 Task: Search one way flight ticket for 1 adult, 6 children, 1 infant in seat and 1 infant on lap in business from Idaho Falls: Idaho Falls Regional Airport (fanning Field) to New Bern: Coastal Carolina Regional Airport (was Craven County Regional) on 5-4-2023. Choice of flights is Southwest. Number of bags: 2 carry on bags. Price is upto 65000. Outbound departure time preference is 21:30.
Action: Mouse moved to (320, 285)
Screenshot: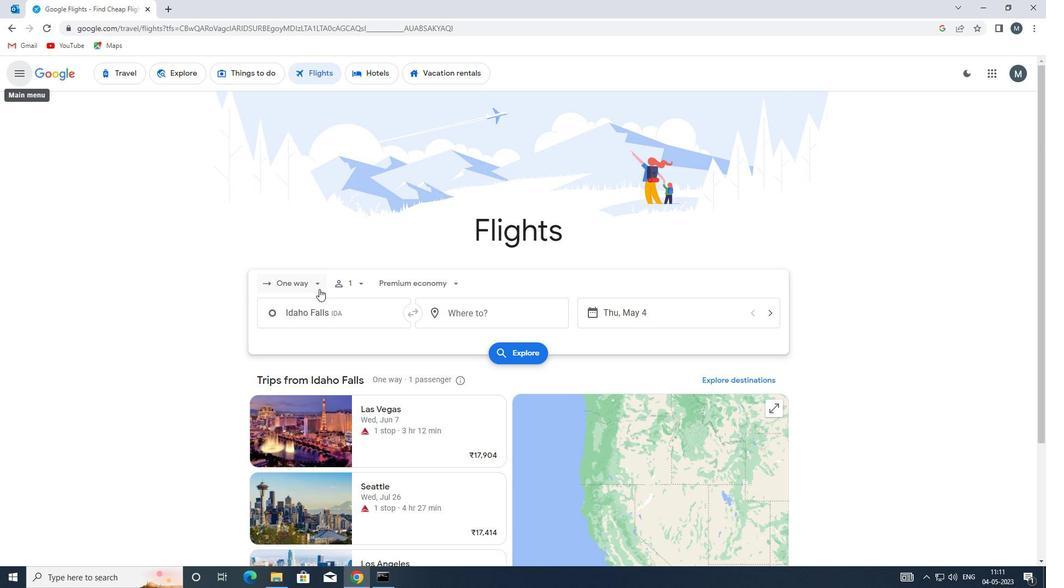 
Action: Mouse pressed left at (320, 285)
Screenshot: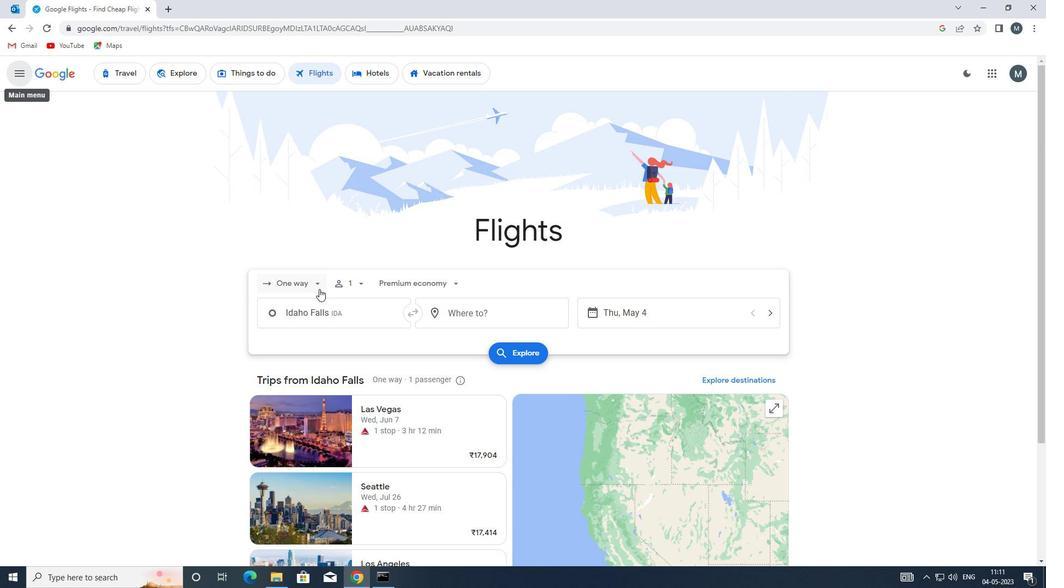 
Action: Mouse moved to (322, 333)
Screenshot: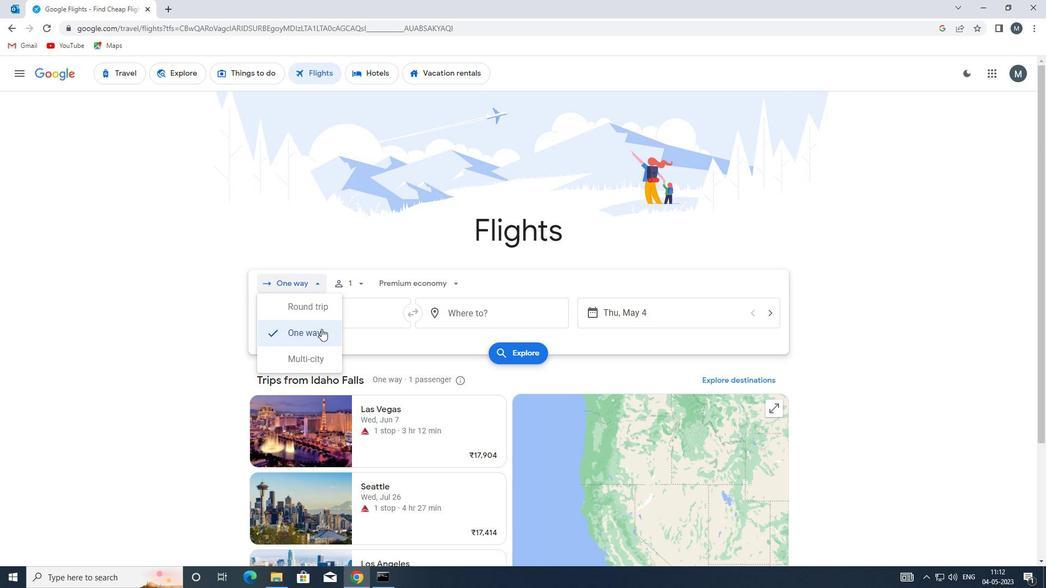 
Action: Mouse pressed left at (322, 333)
Screenshot: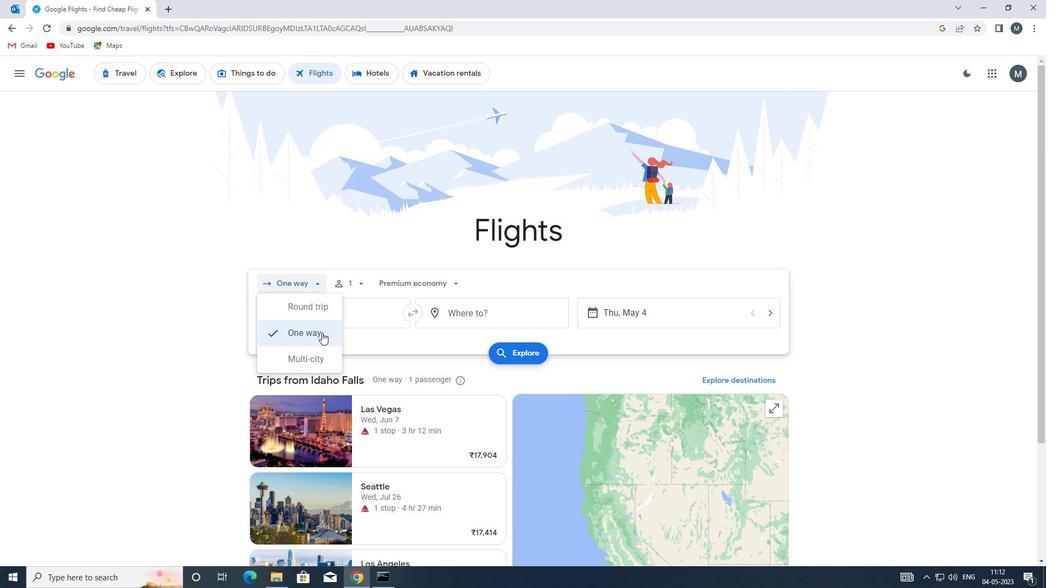 
Action: Mouse moved to (364, 283)
Screenshot: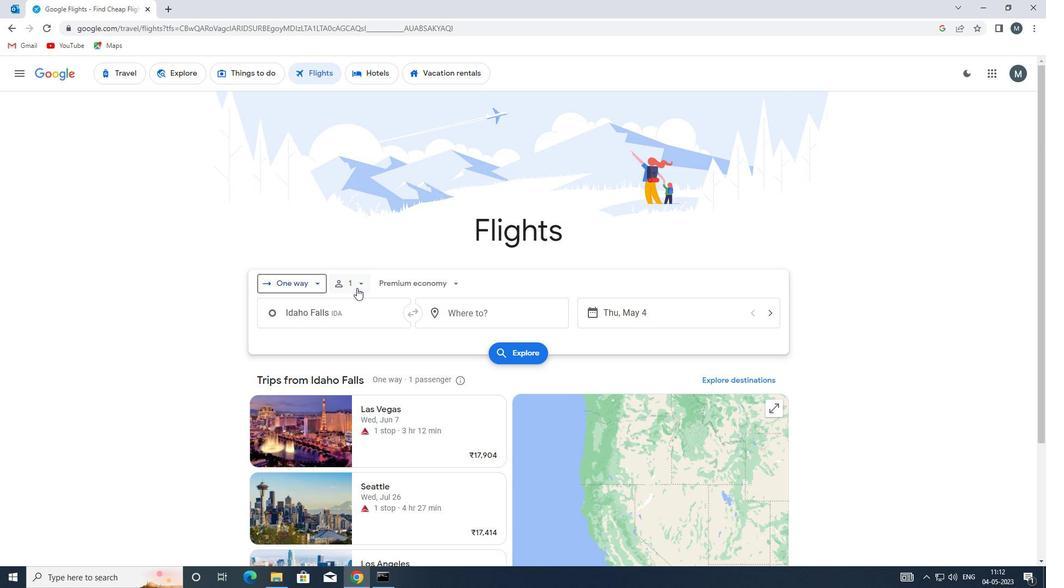 
Action: Mouse pressed left at (364, 283)
Screenshot: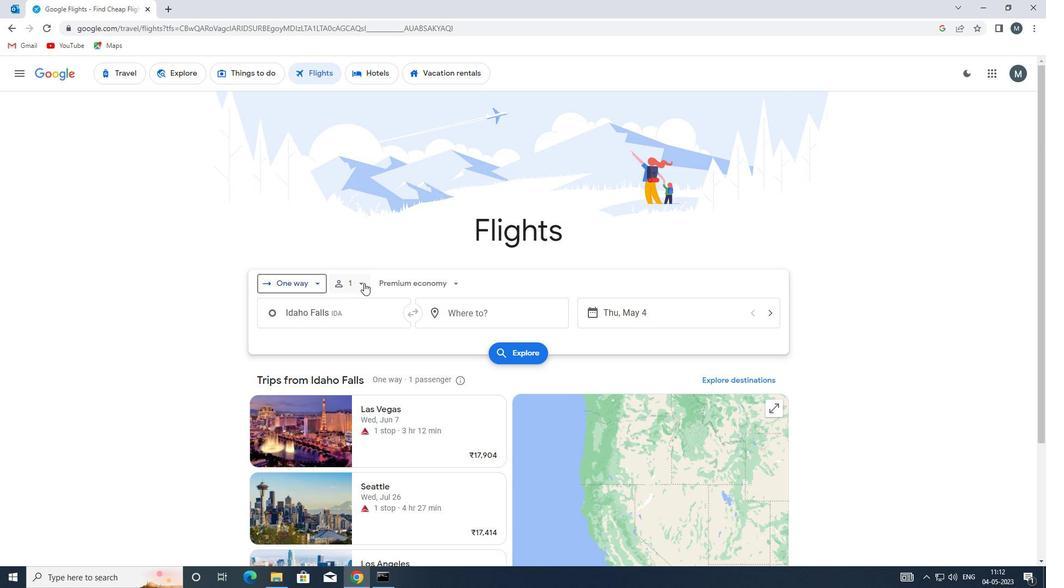 
Action: Mouse moved to (439, 334)
Screenshot: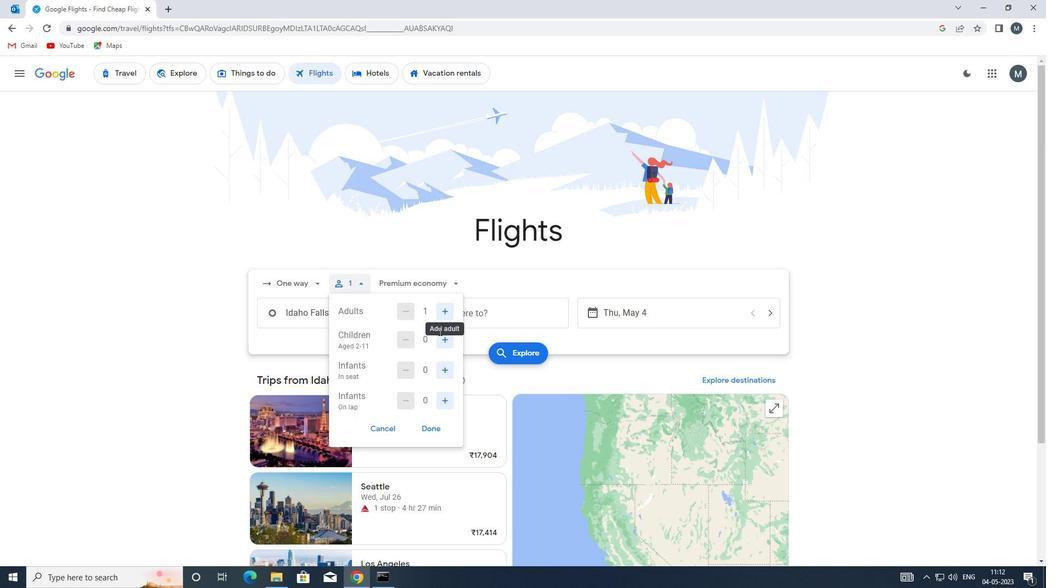 
Action: Mouse pressed left at (439, 334)
Screenshot: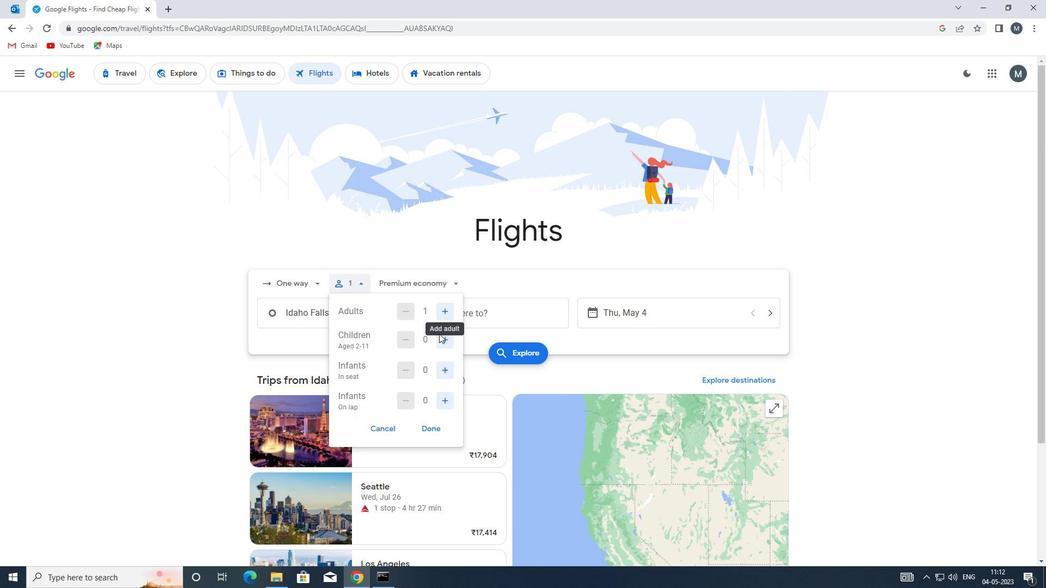 
Action: Mouse moved to (360, 281)
Screenshot: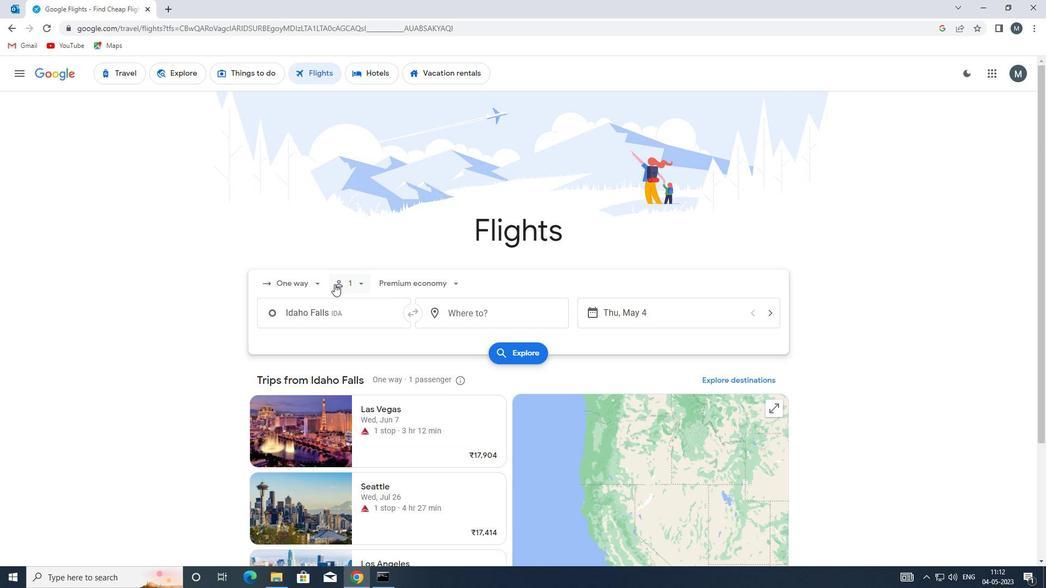 
Action: Mouse pressed left at (360, 281)
Screenshot: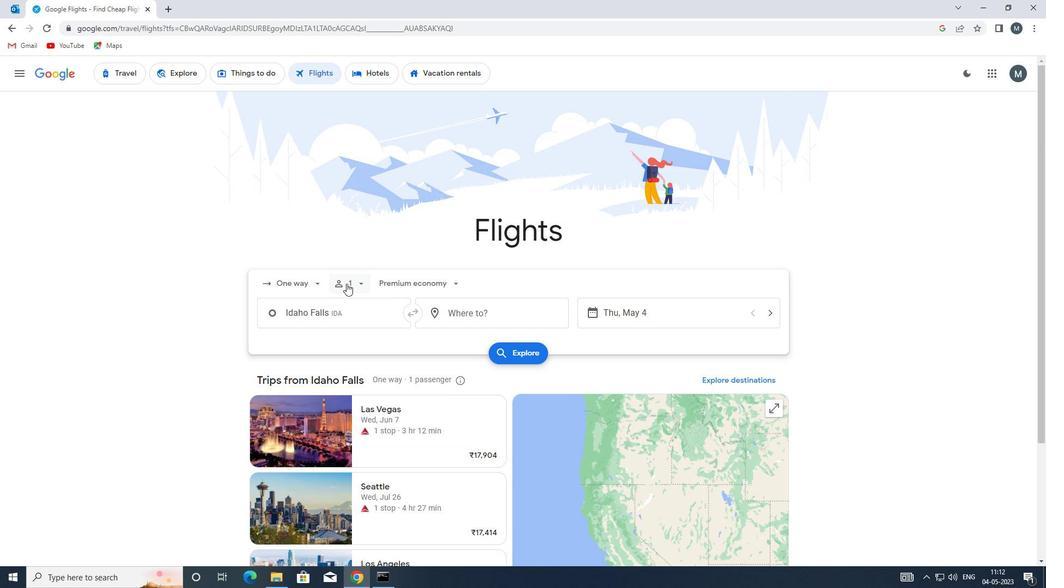 
Action: Mouse moved to (441, 342)
Screenshot: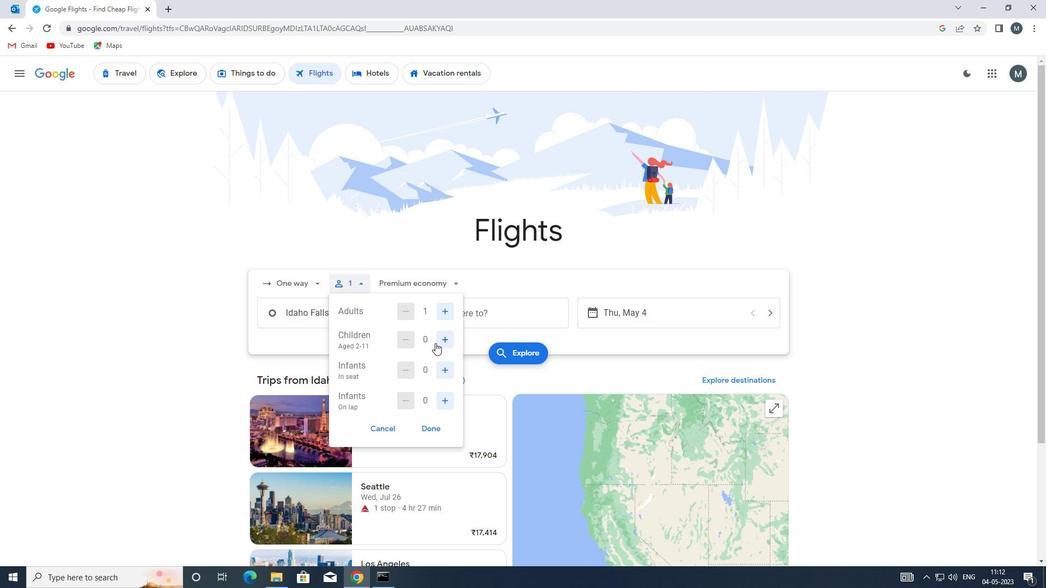 
Action: Mouse pressed left at (441, 342)
Screenshot: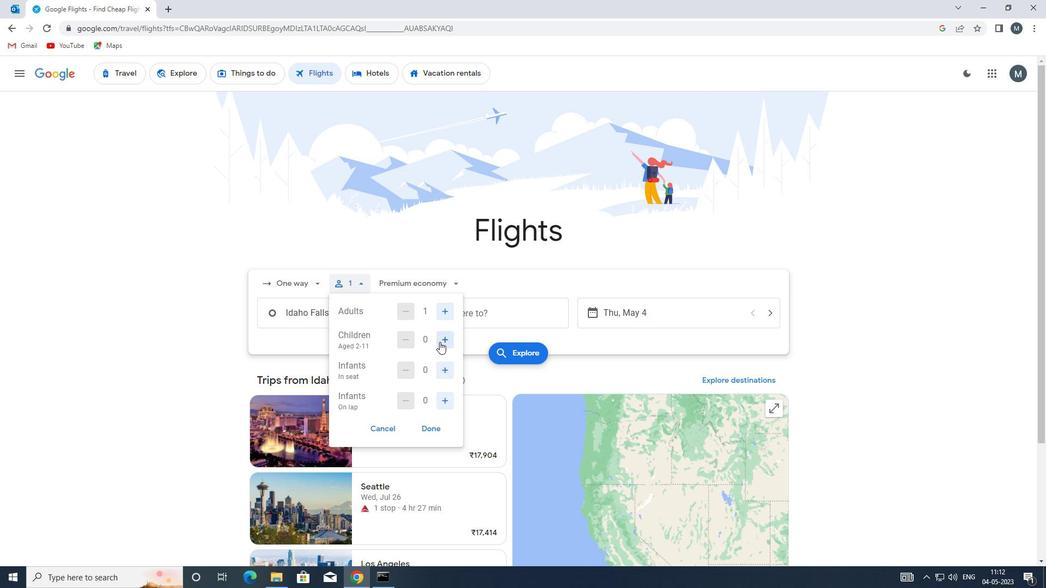 
Action: Mouse pressed left at (441, 342)
Screenshot: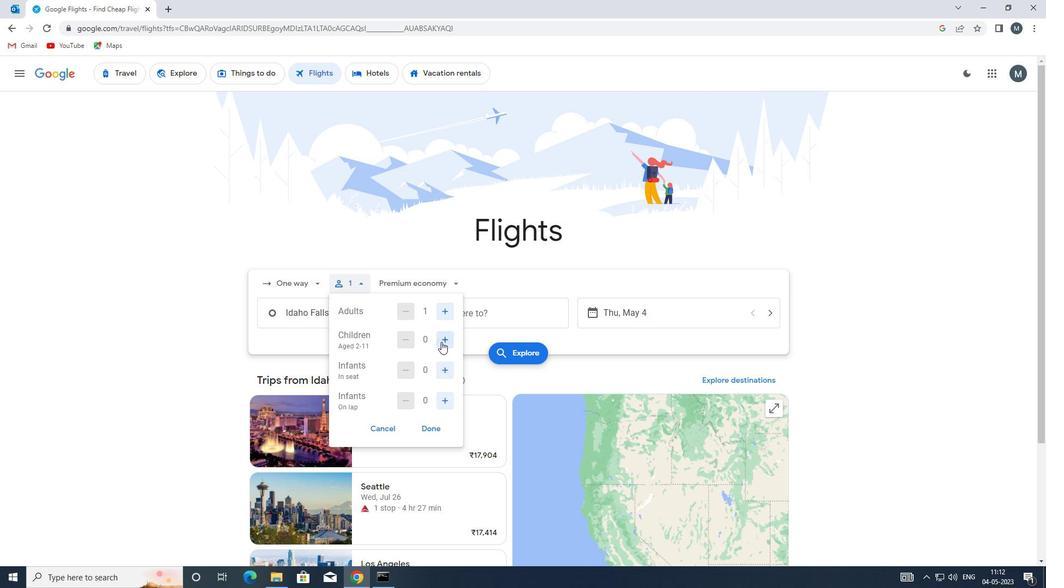 
Action: Mouse moved to (441, 341)
Screenshot: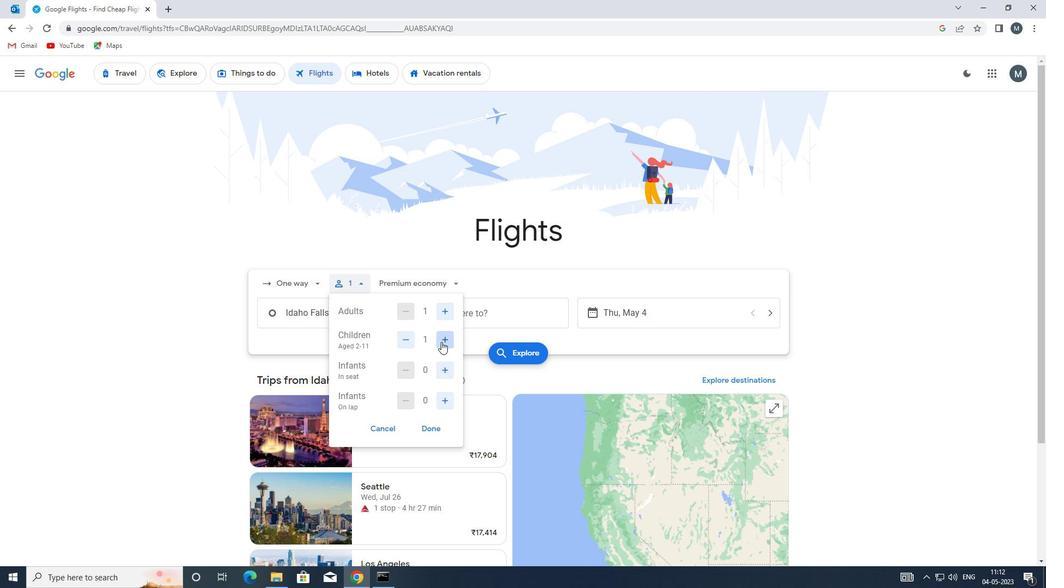 
Action: Mouse pressed left at (441, 341)
Screenshot: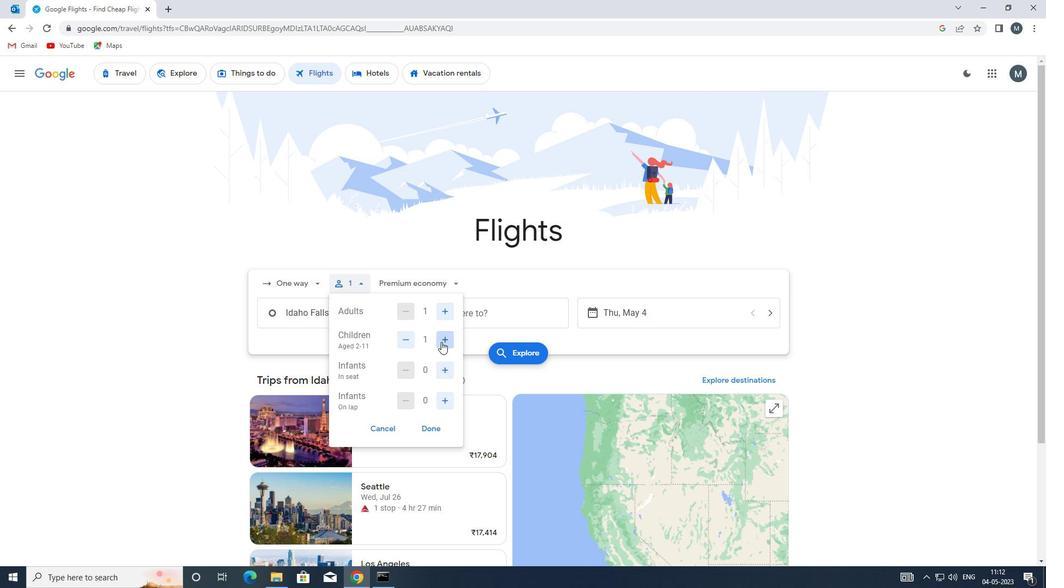 
Action: Mouse pressed left at (441, 341)
Screenshot: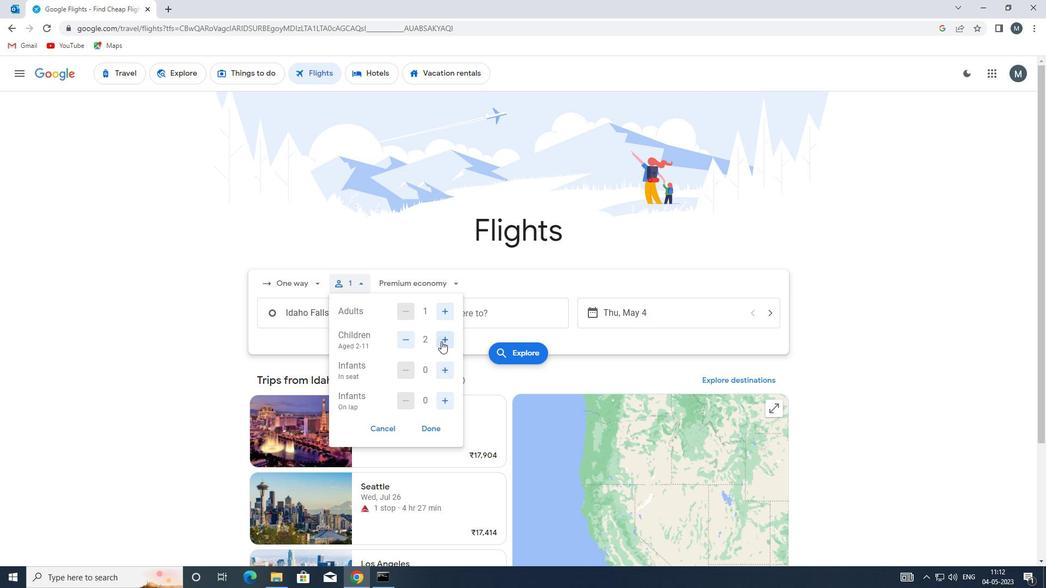 
Action: Mouse pressed left at (441, 341)
Screenshot: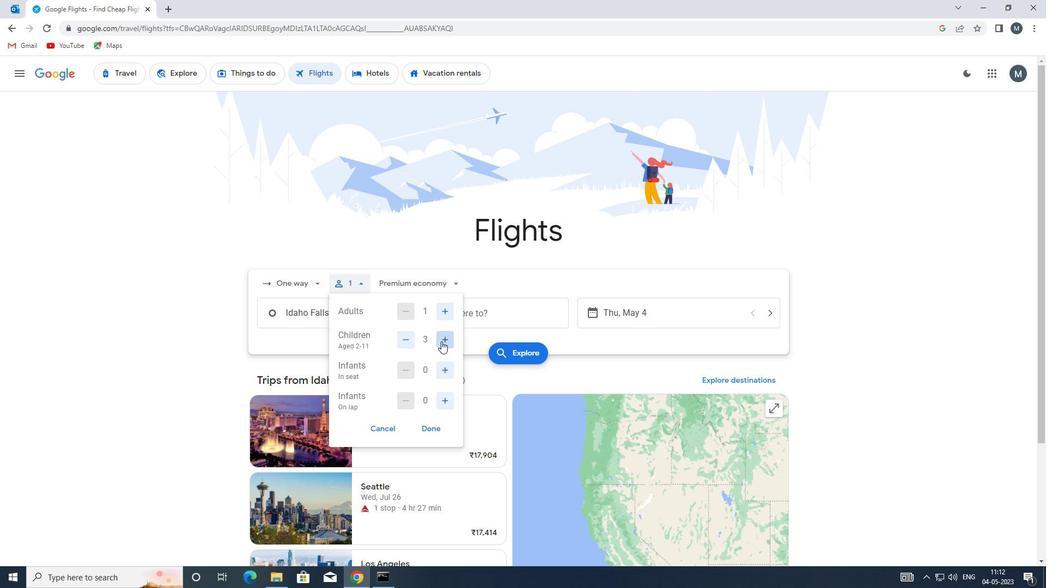 
Action: Mouse pressed left at (441, 341)
Screenshot: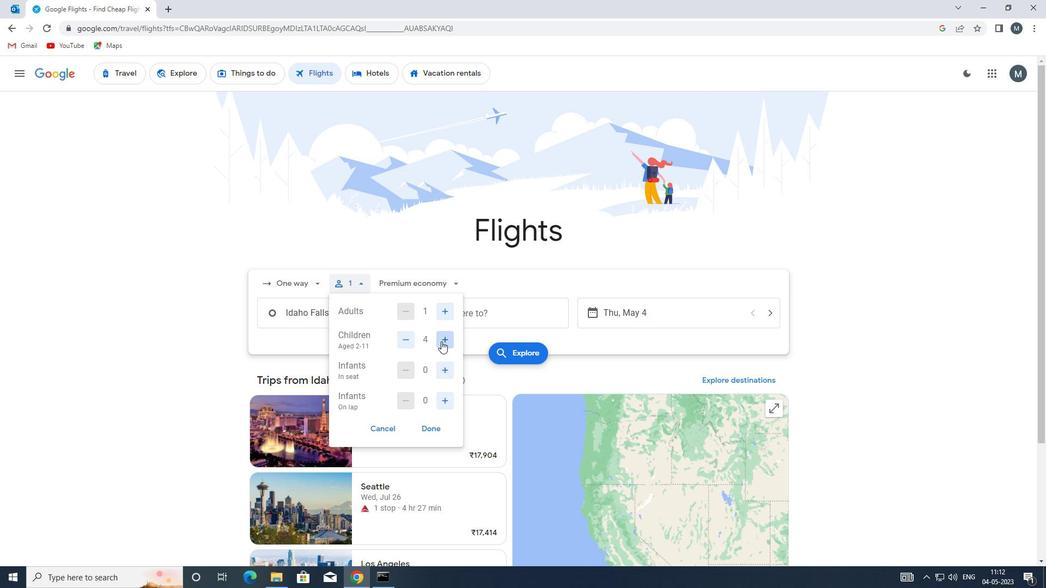 
Action: Mouse moved to (449, 370)
Screenshot: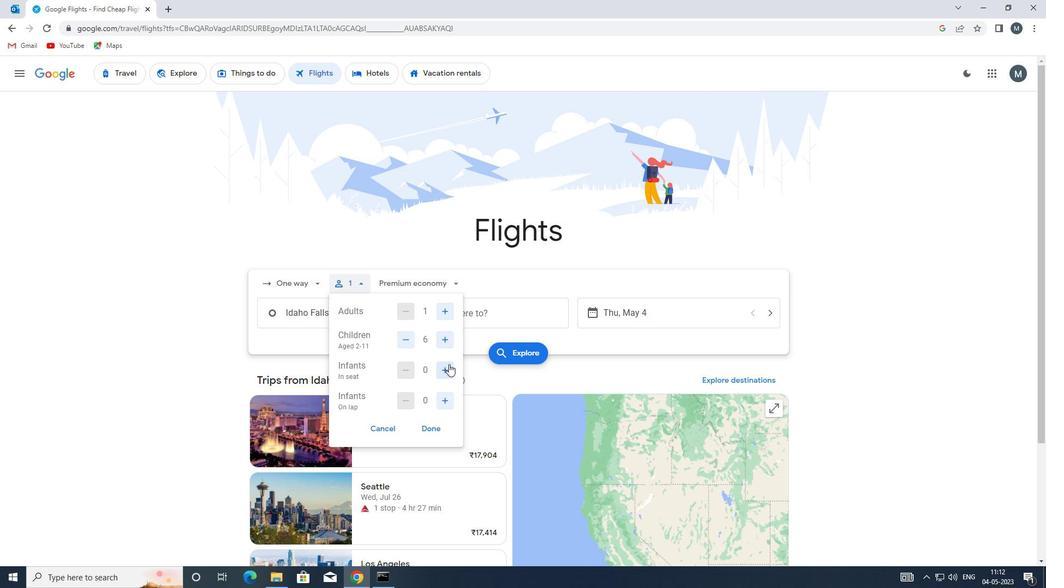 
Action: Mouse pressed left at (449, 370)
Screenshot: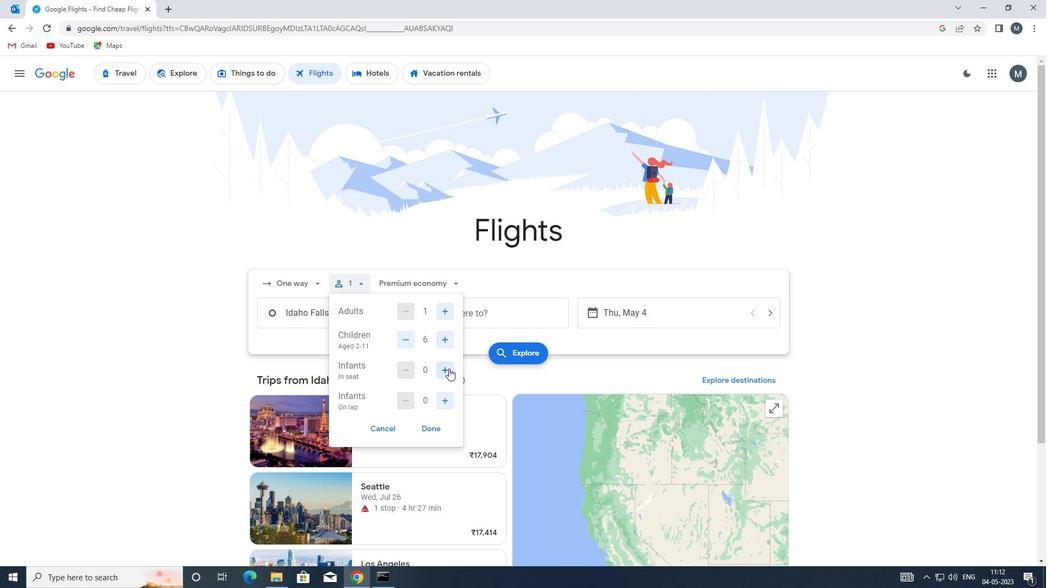 
Action: Mouse moved to (441, 402)
Screenshot: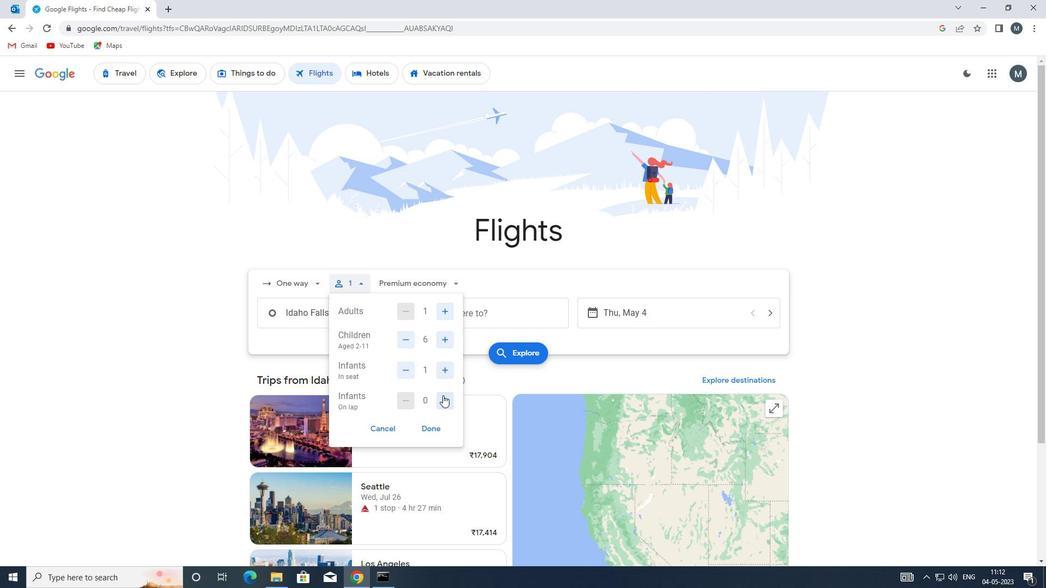 
Action: Mouse pressed left at (441, 402)
Screenshot: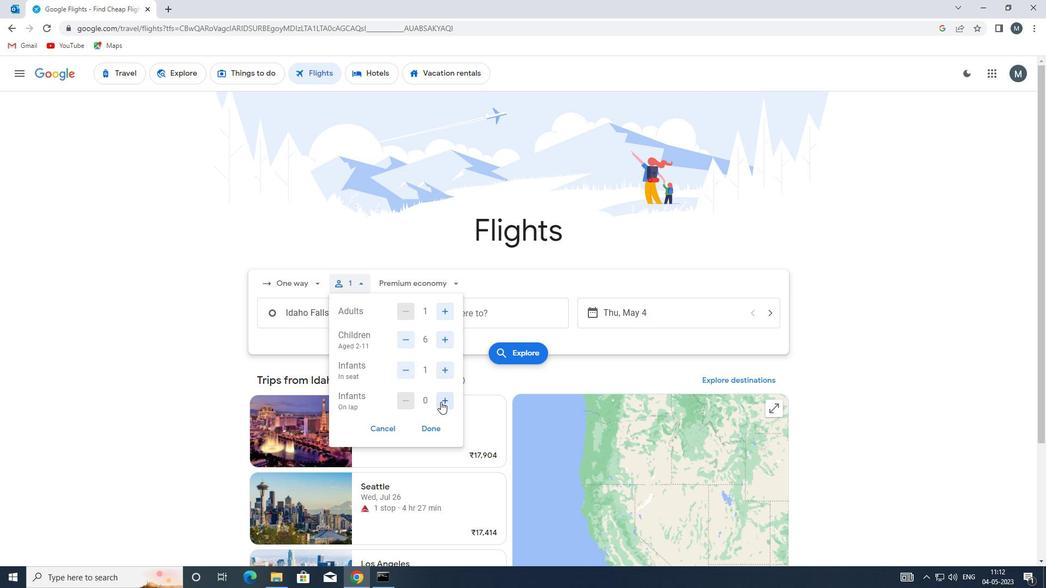 
Action: Mouse moved to (433, 430)
Screenshot: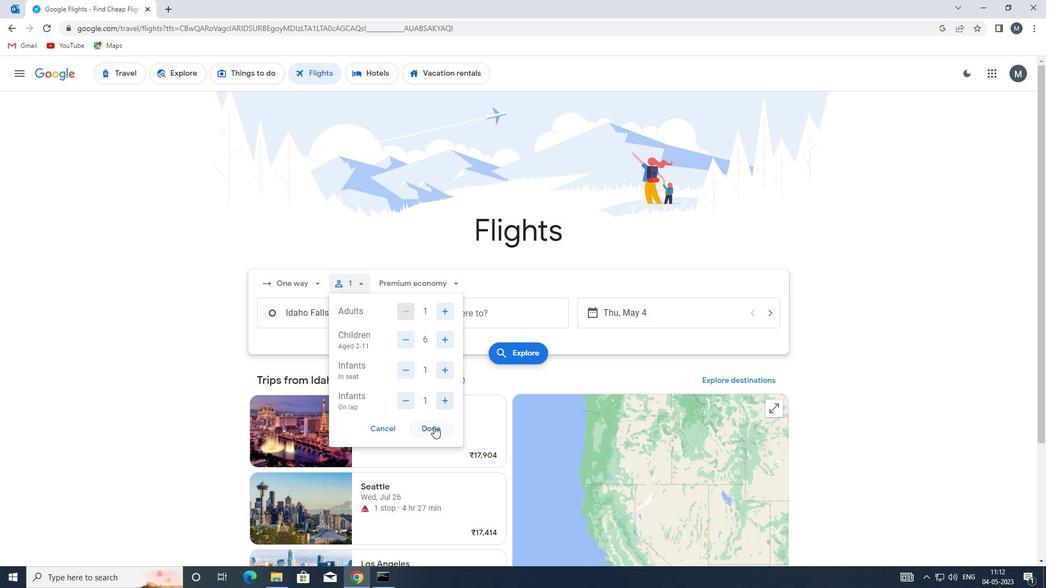 
Action: Mouse pressed left at (433, 430)
Screenshot: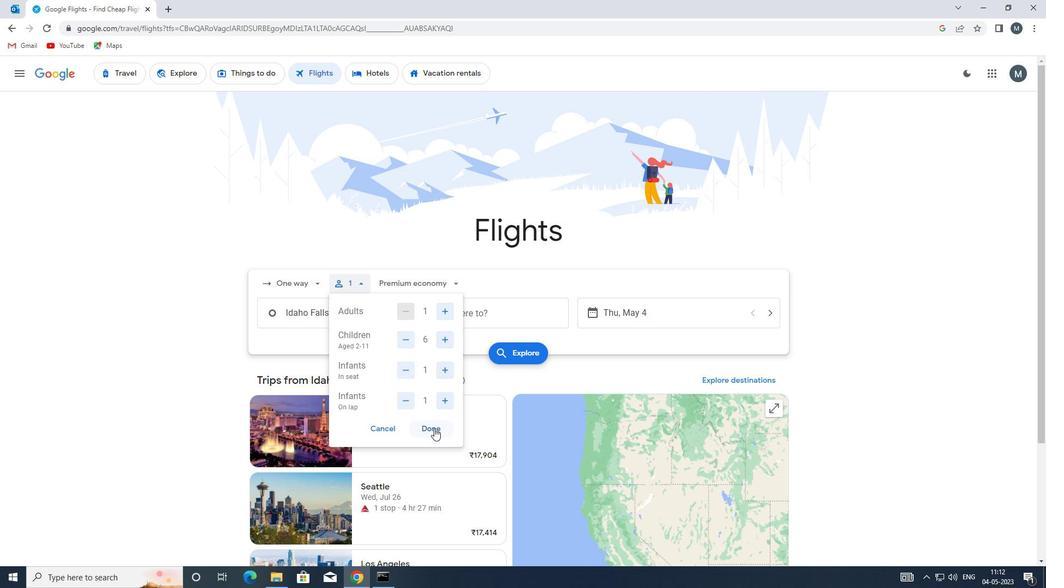 
Action: Mouse moved to (422, 286)
Screenshot: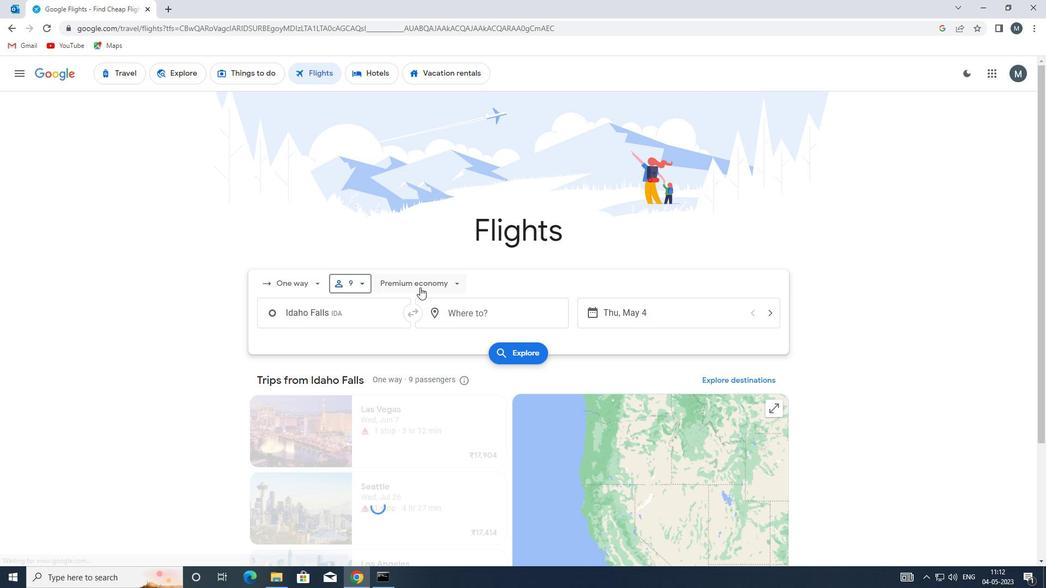 
Action: Mouse pressed left at (422, 286)
Screenshot: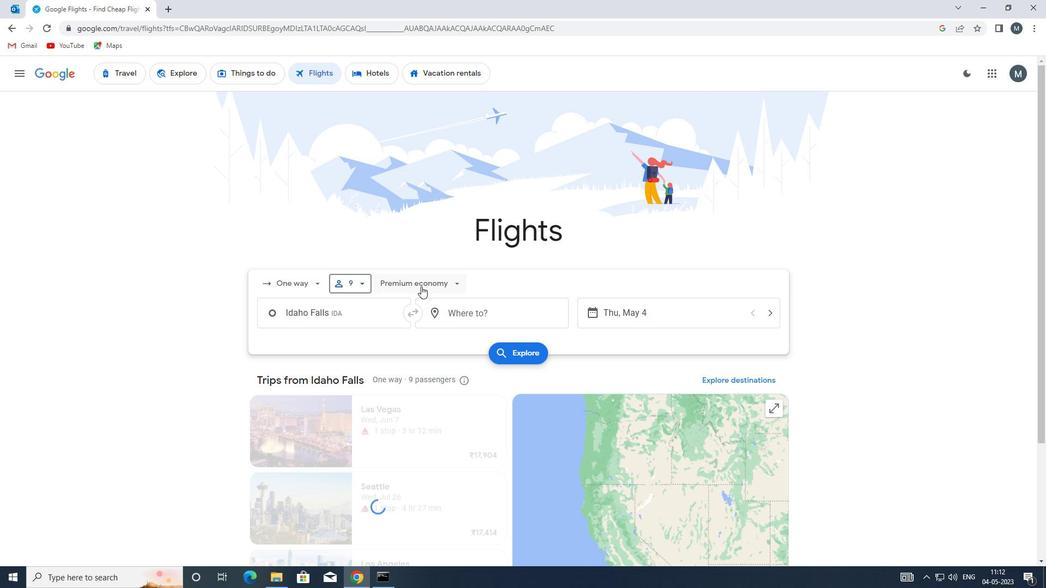 
Action: Mouse moved to (424, 359)
Screenshot: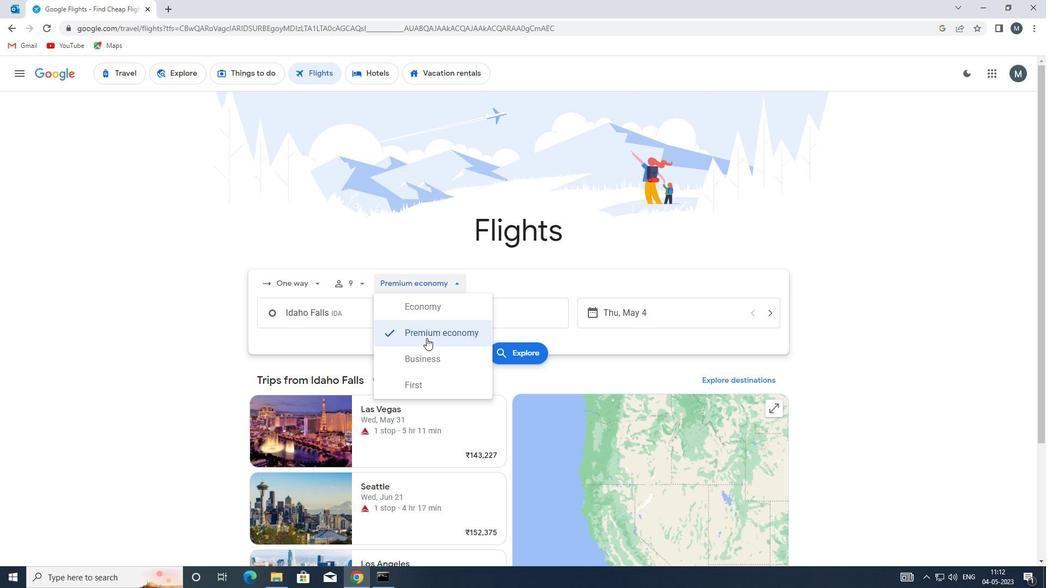 
Action: Mouse pressed left at (424, 359)
Screenshot: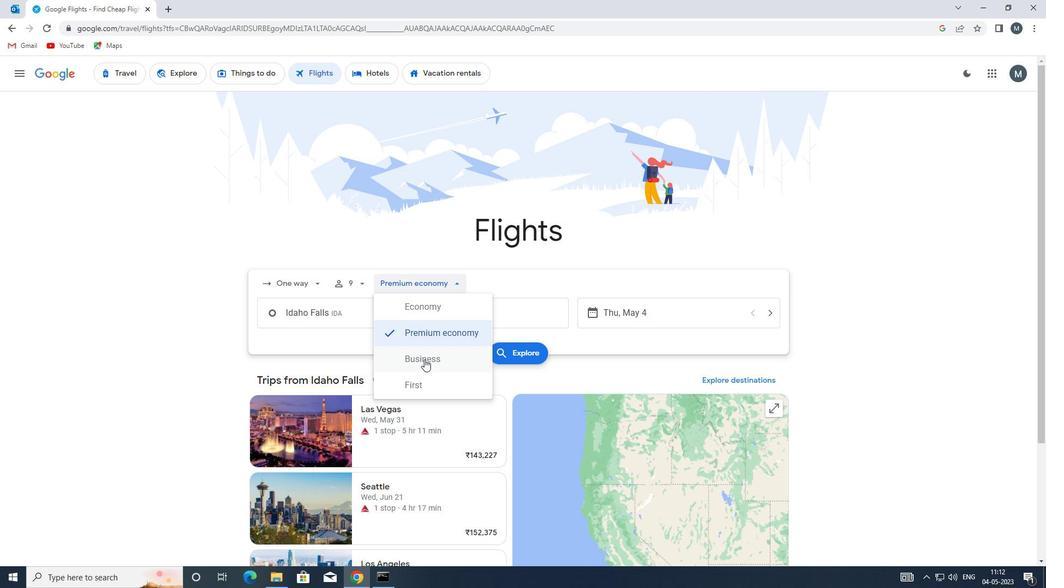
Action: Mouse moved to (375, 308)
Screenshot: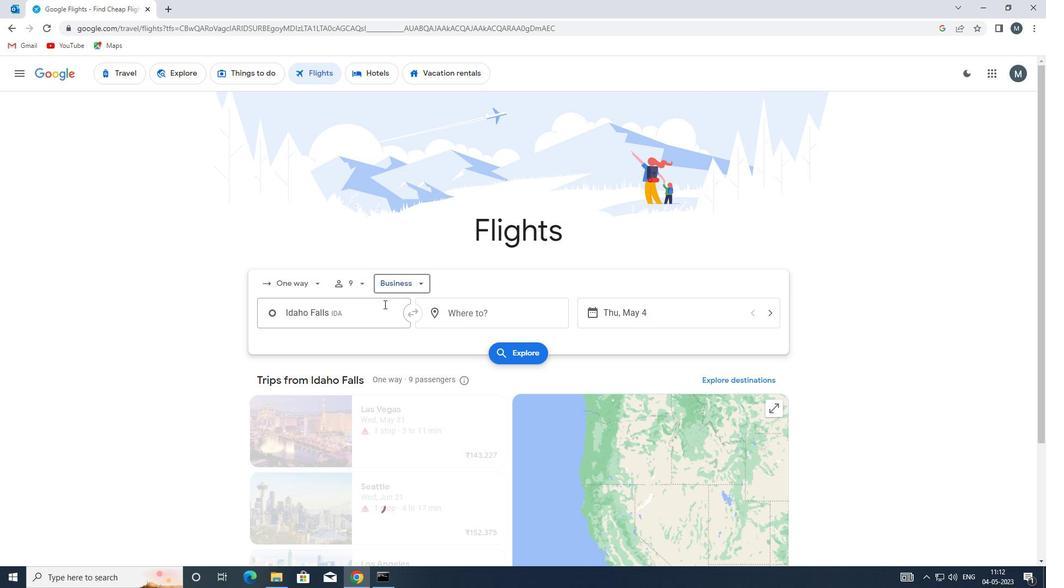 
Action: Mouse pressed left at (375, 308)
Screenshot: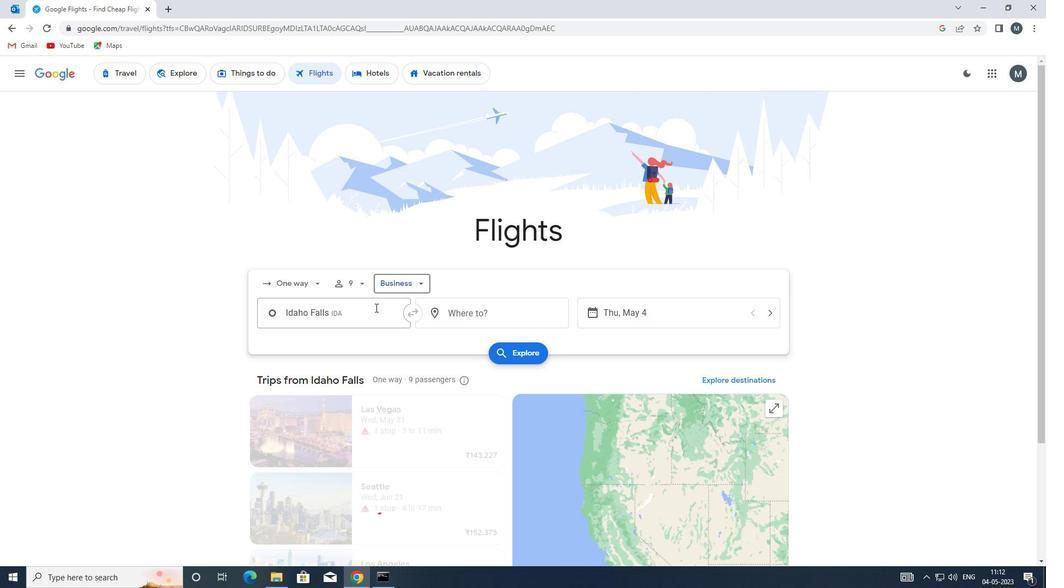 
Action: Mouse moved to (378, 376)
Screenshot: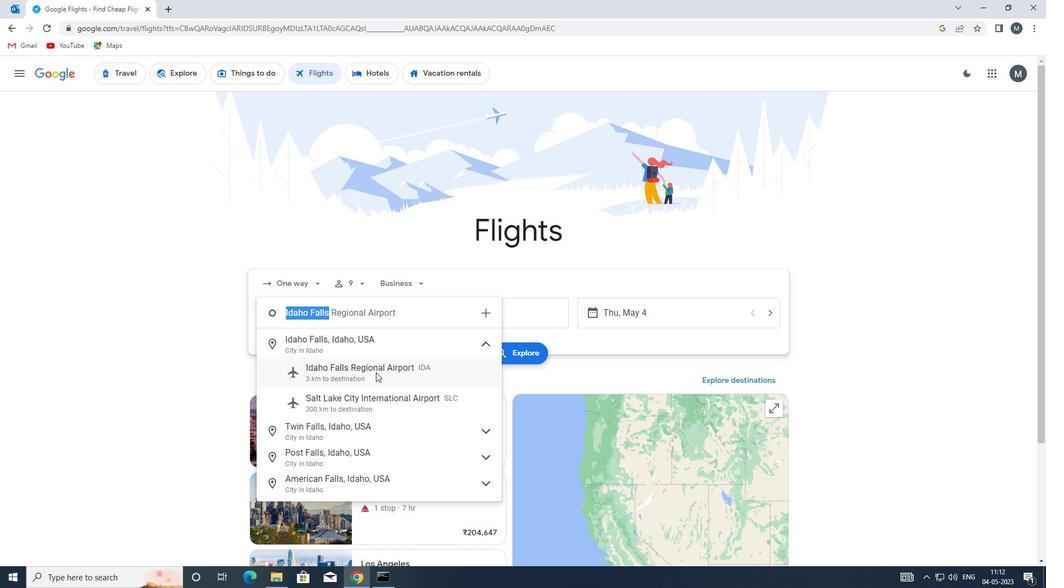 
Action: Mouse pressed left at (378, 376)
Screenshot: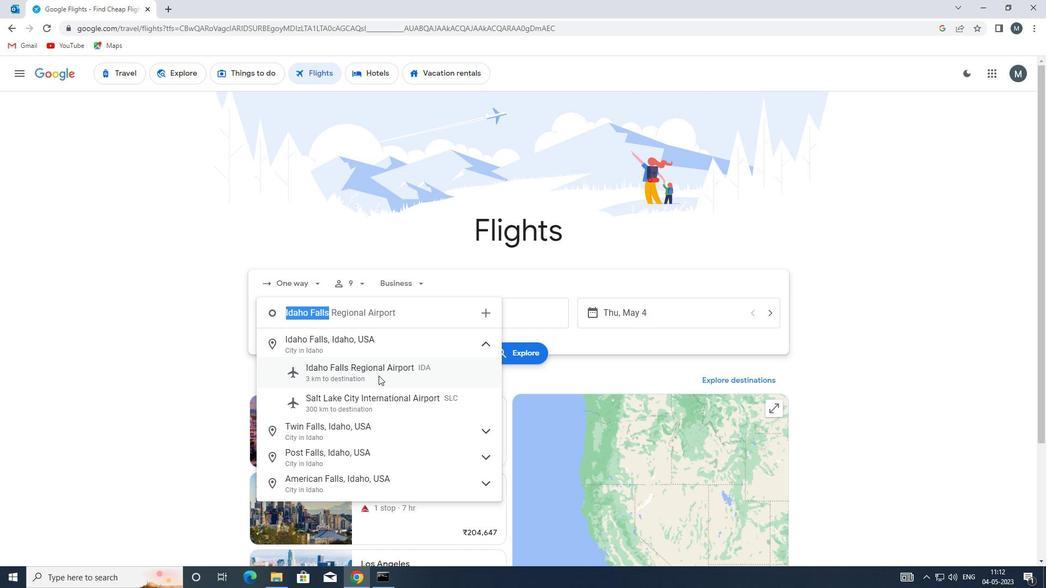 
Action: Mouse moved to (480, 318)
Screenshot: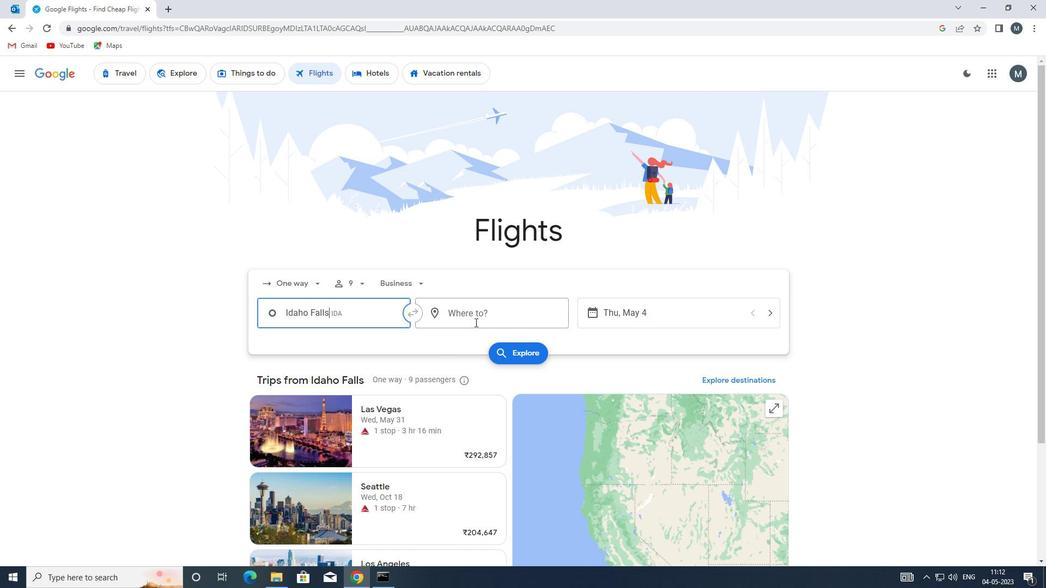 
Action: Mouse pressed left at (480, 318)
Screenshot: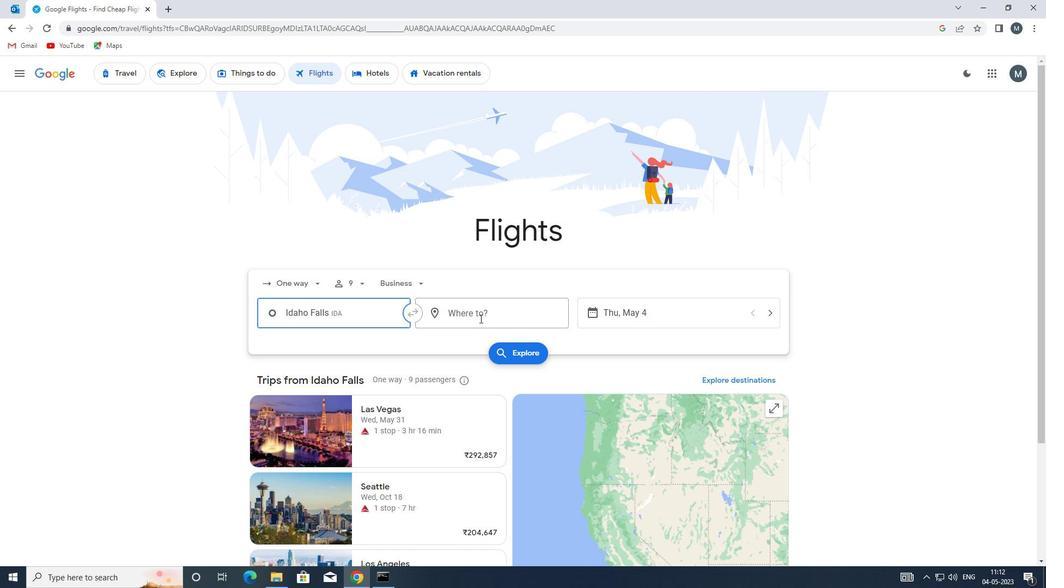 
Action: Mouse moved to (473, 318)
Screenshot: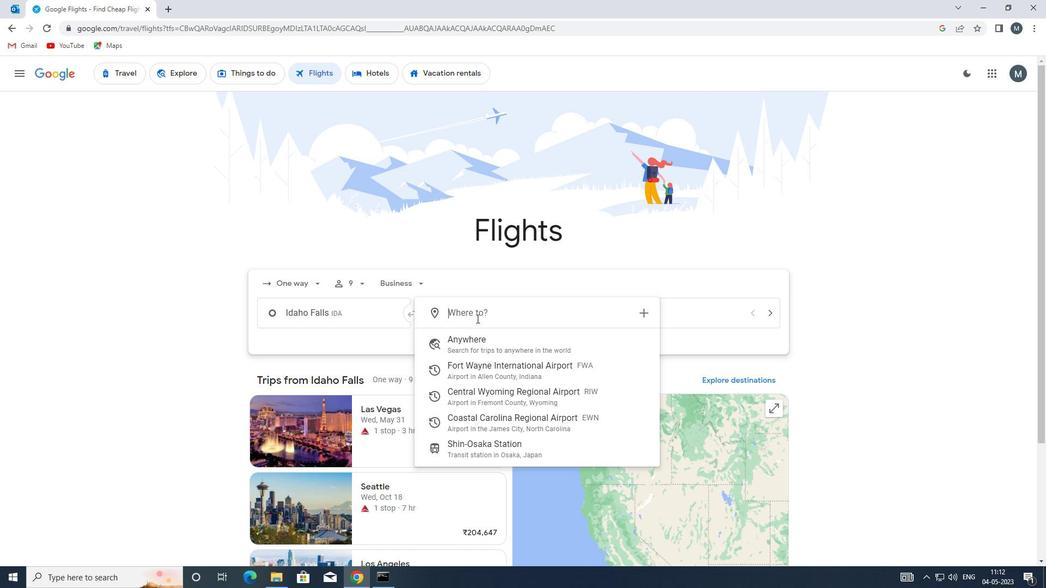 
Action: Key pressed ewn
Screenshot: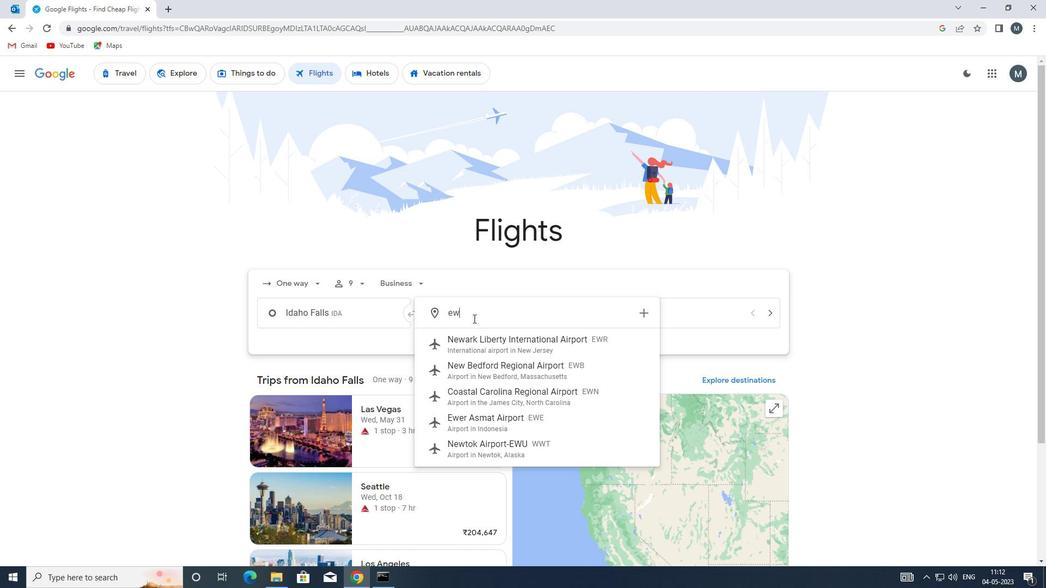 
Action: Mouse moved to (501, 339)
Screenshot: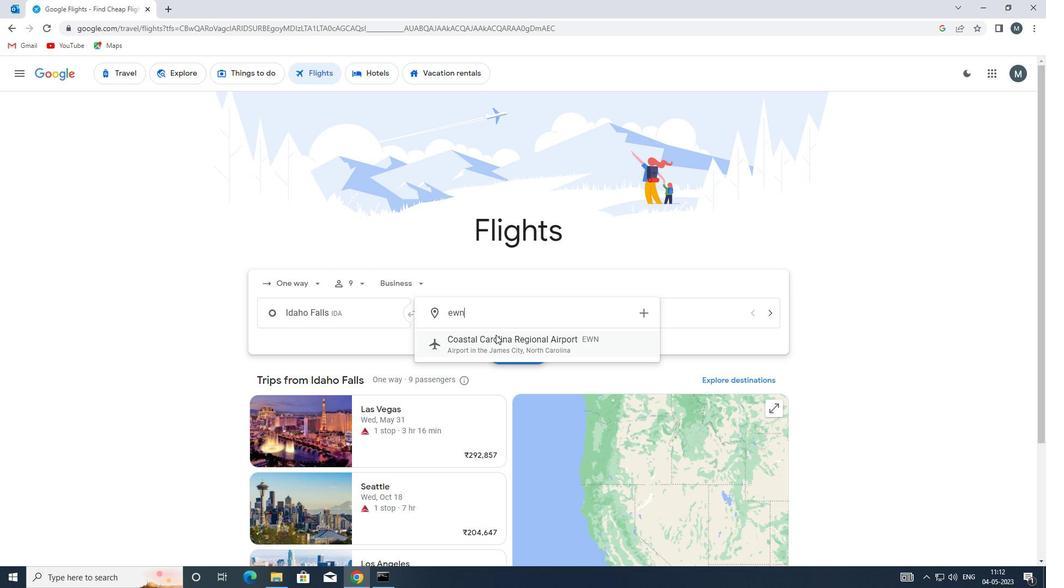 
Action: Mouse pressed left at (501, 339)
Screenshot: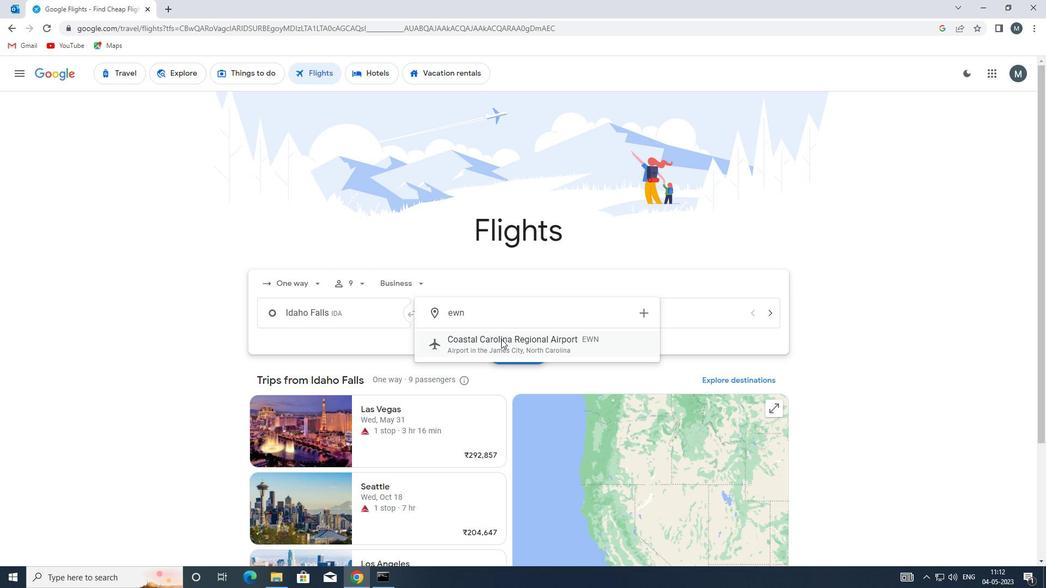 
Action: Mouse moved to (609, 309)
Screenshot: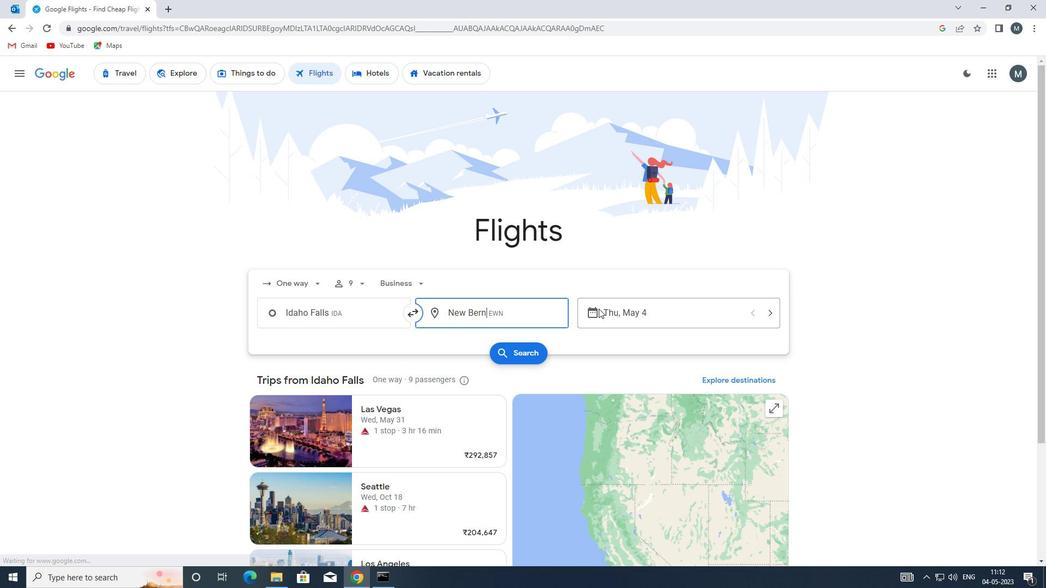 
Action: Mouse pressed left at (609, 309)
Screenshot: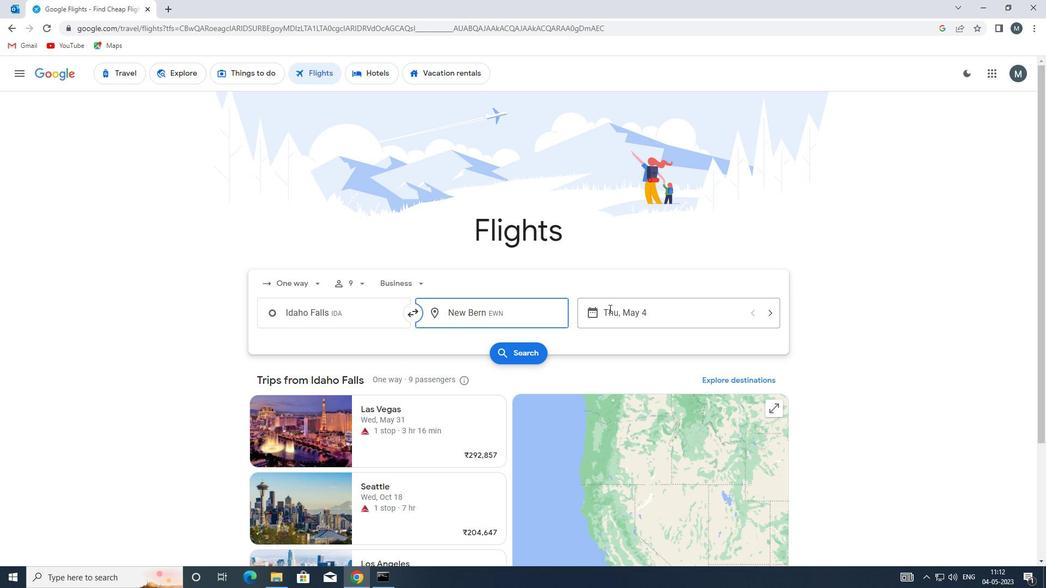 
Action: Mouse moved to (498, 370)
Screenshot: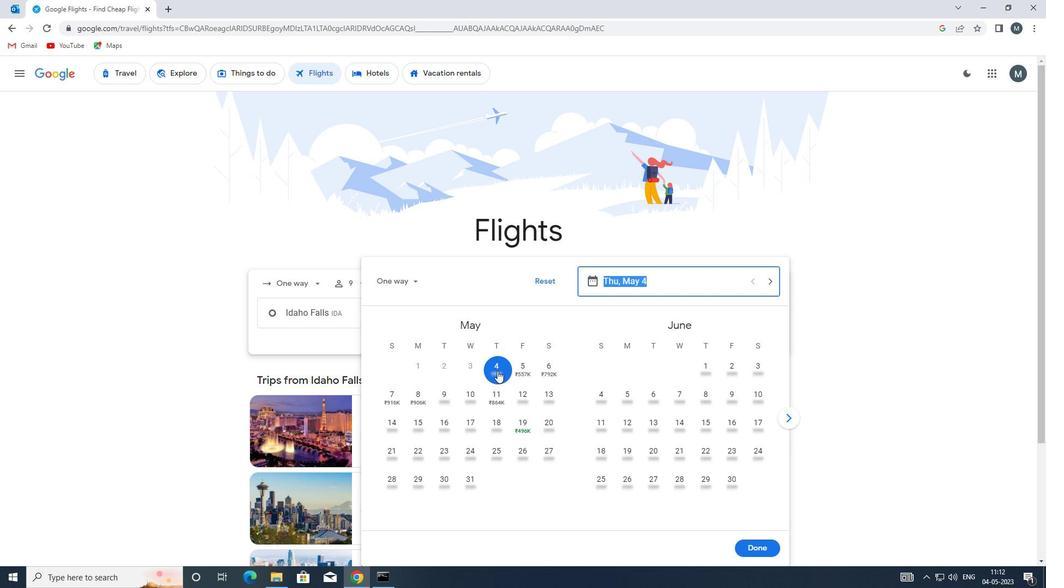 
Action: Mouse pressed left at (498, 370)
Screenshot: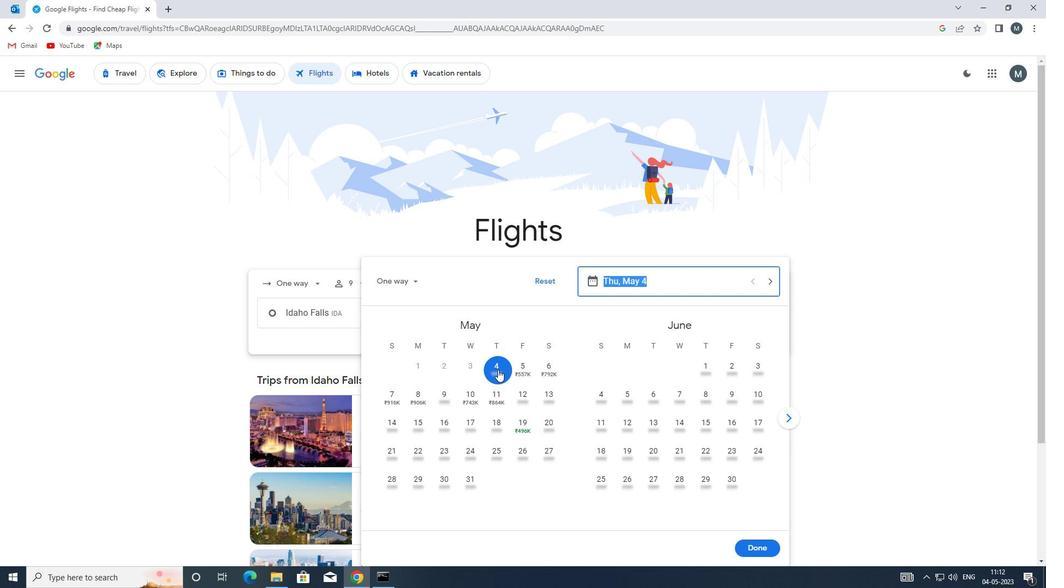 
Action: Mouse moved to (761, 549)
Screenshot: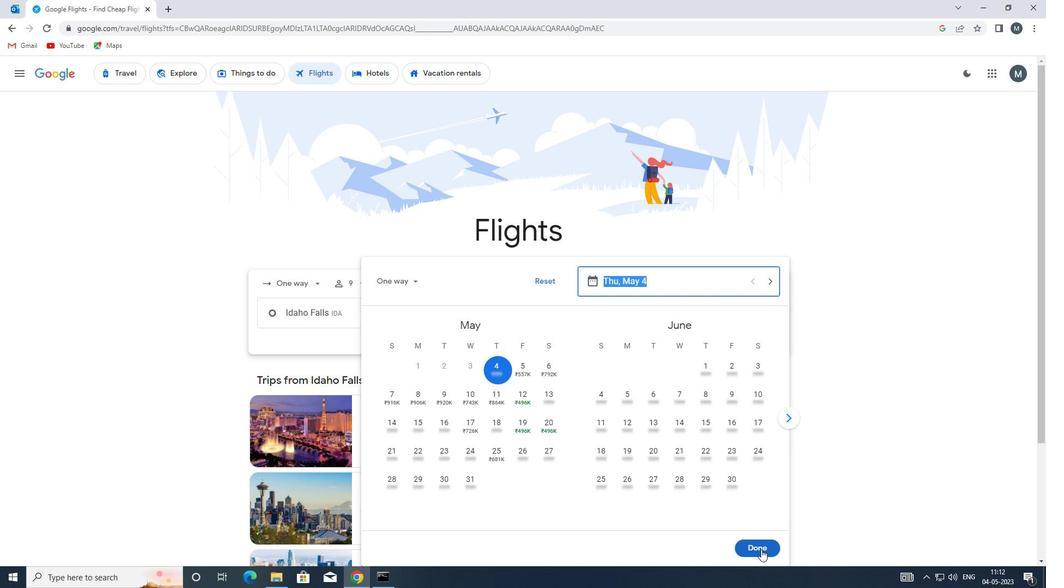 
Action: Mouse pressed left at (761, 549)
Screenshot: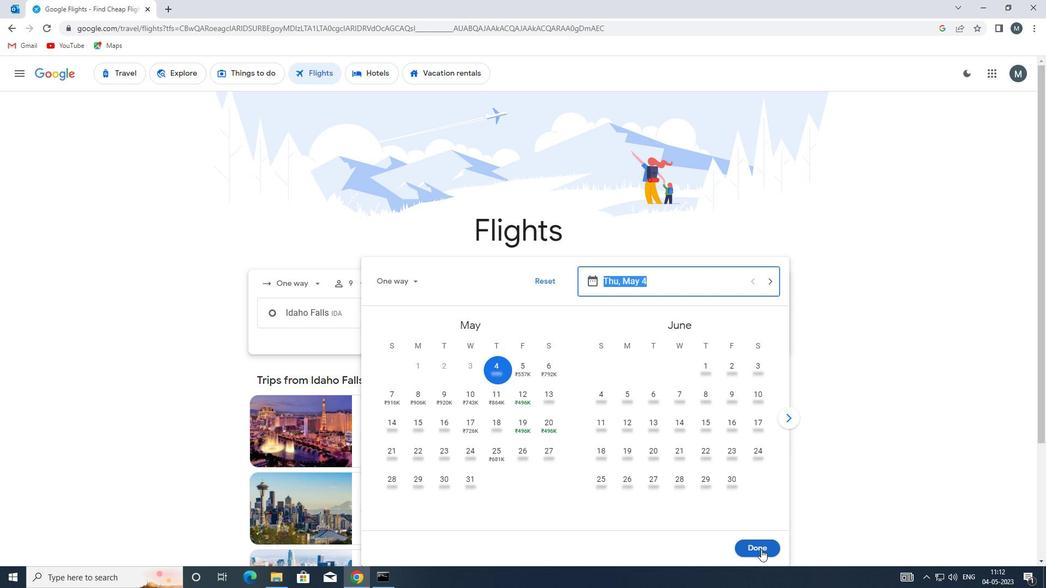 
Action: Mouse moved to (511, 360)
Screenshot: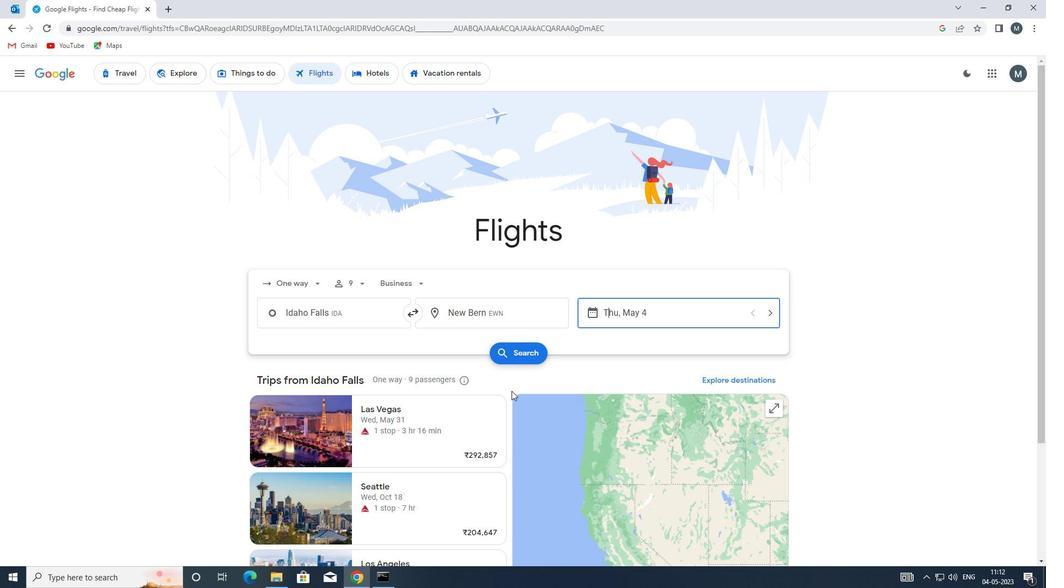 
Action: Mouse pressed left at (511, 360)
Screenshot: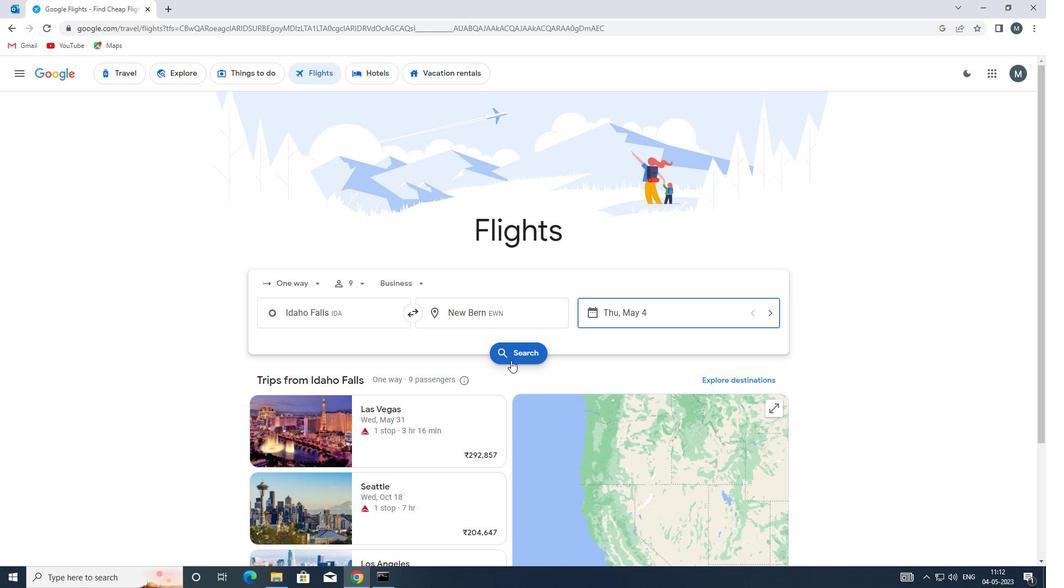 
Action: Mouse moved to (262, 167)
Screenshot: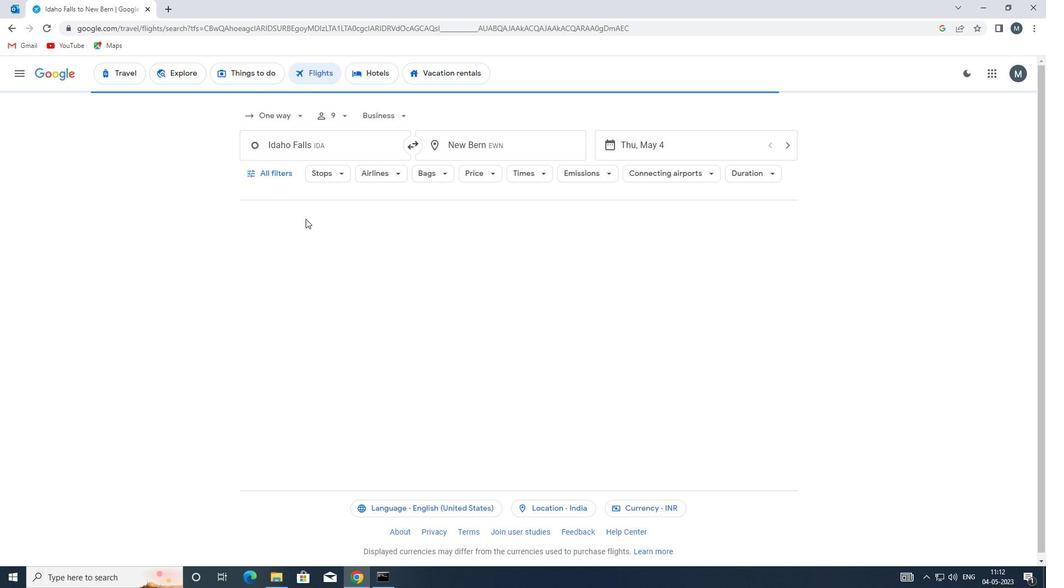 
Action: Mouse pressed left at (262, 167)
Screenshot: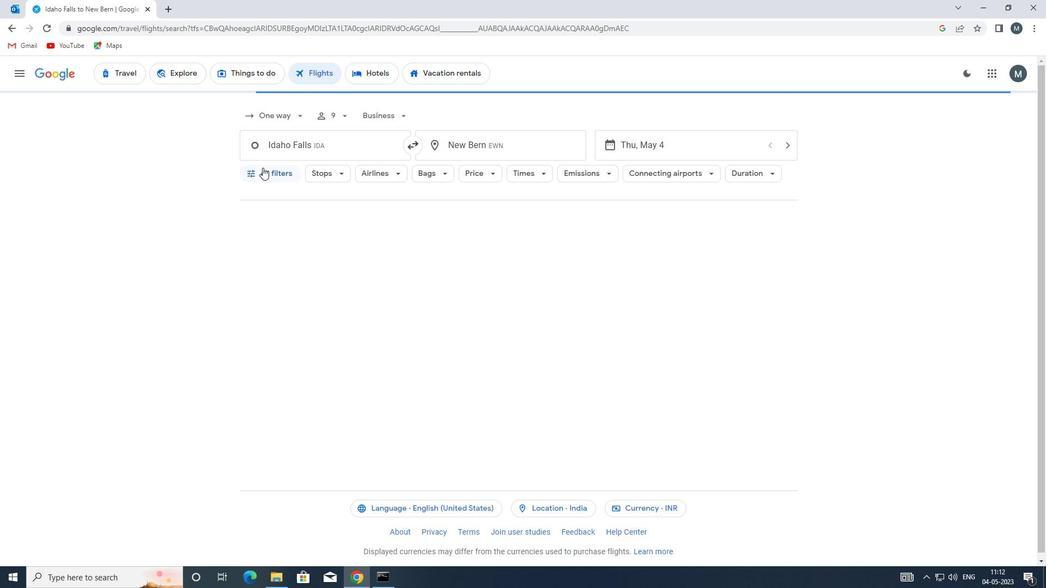 
Action: Mouse moved to (334, 314)
Screenshot: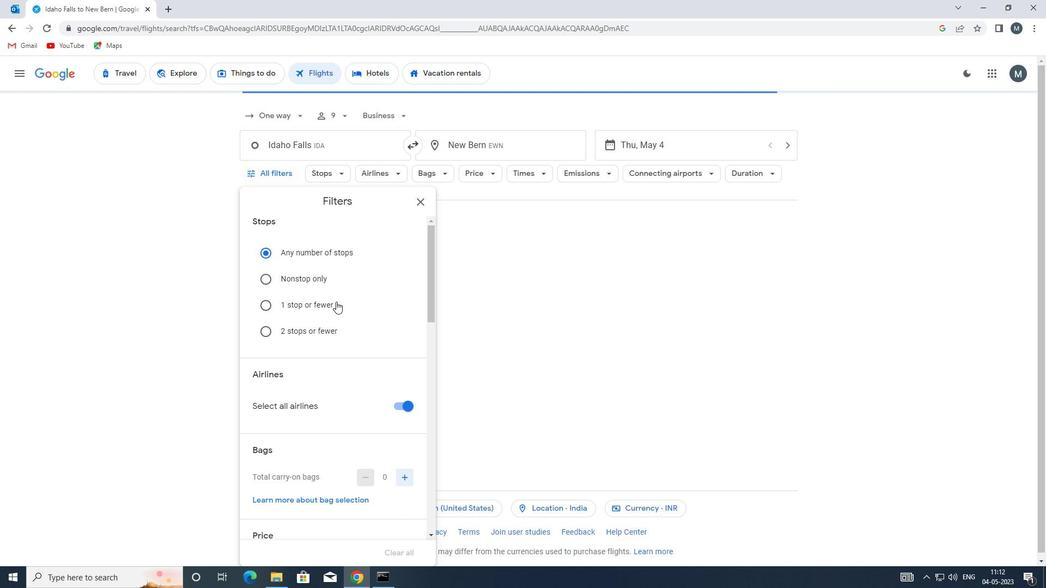 
Action: Mouse scrolled (334, 314) with delta (0, 0)
Screenshot: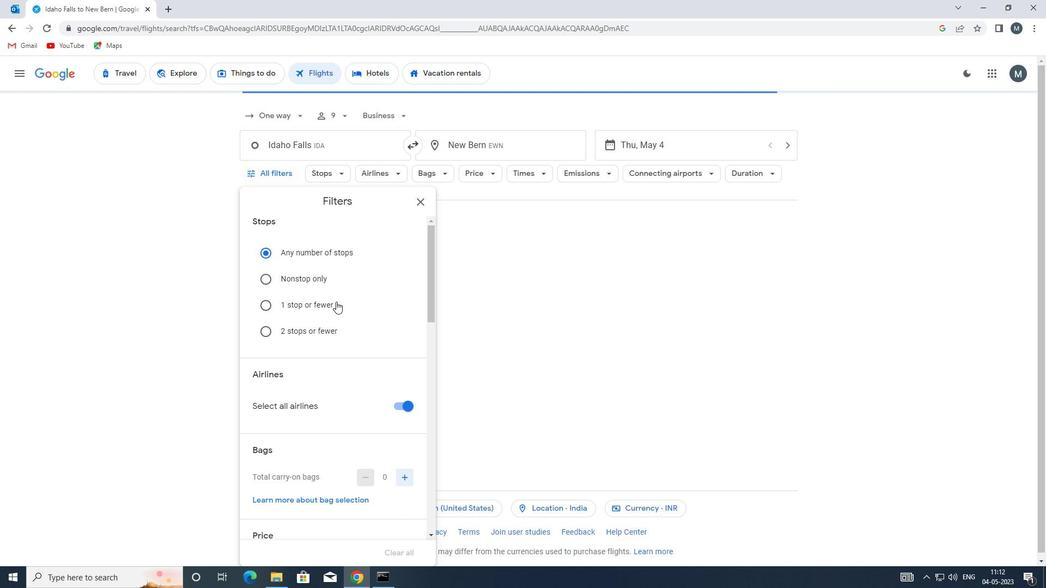 
Action: Mouse moved to (399, 344)
Screenshot: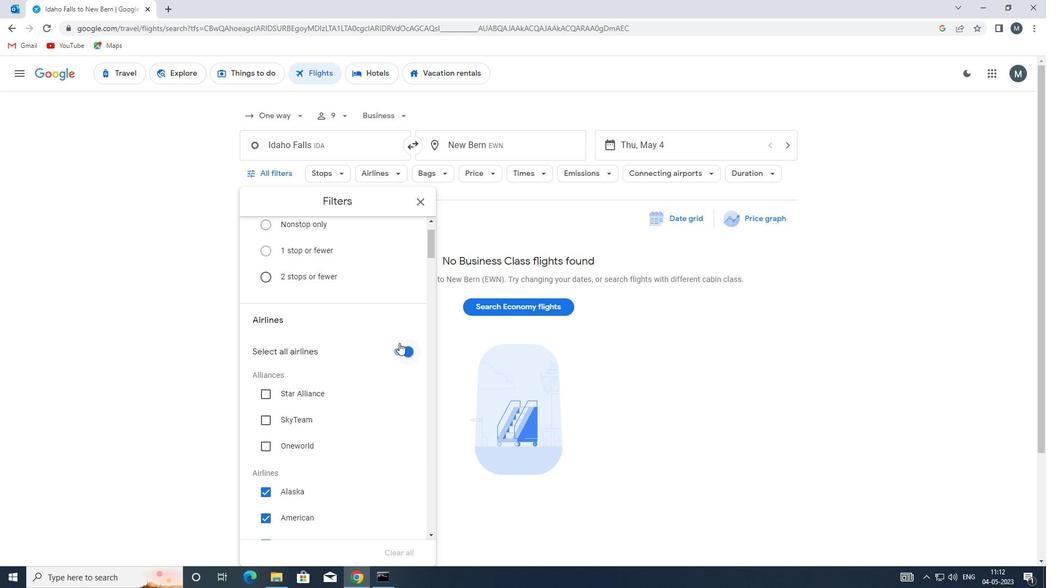 
Action: Mouse pressed left at (399, 344)
Screenshot: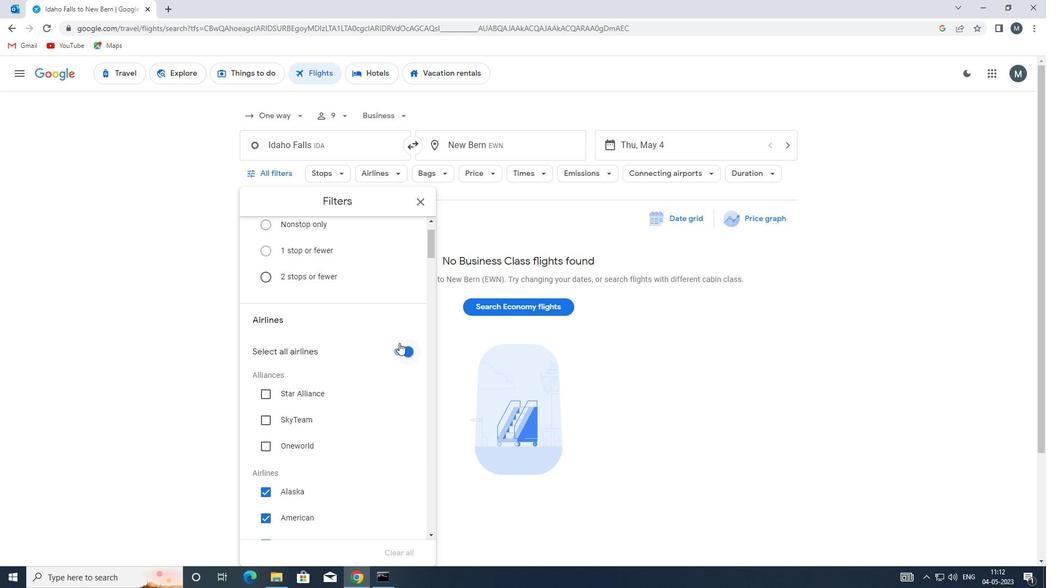 
Action: Mouse moved to (349, 358)
Screenshot: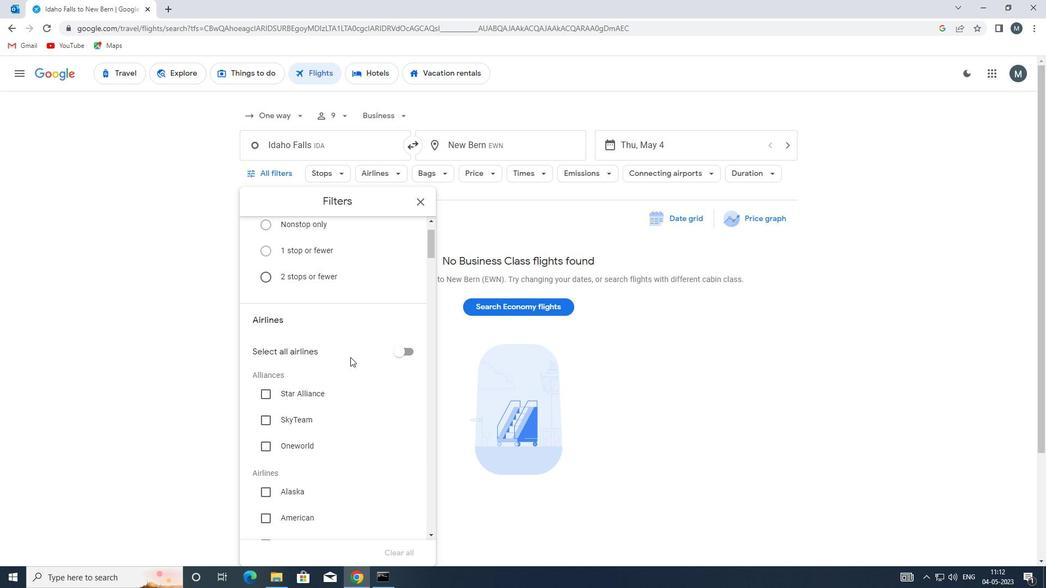 
Action: Mouse scrolled (349, 358) with delta (0, 0)
Screenshot: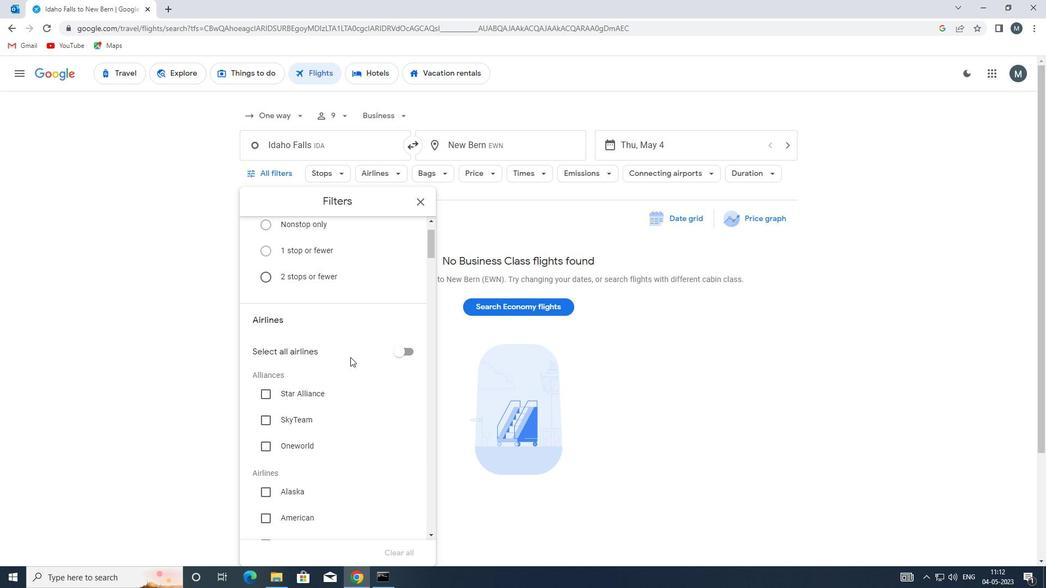 
Action: Mouse moved to (346, 360)
Screenshot: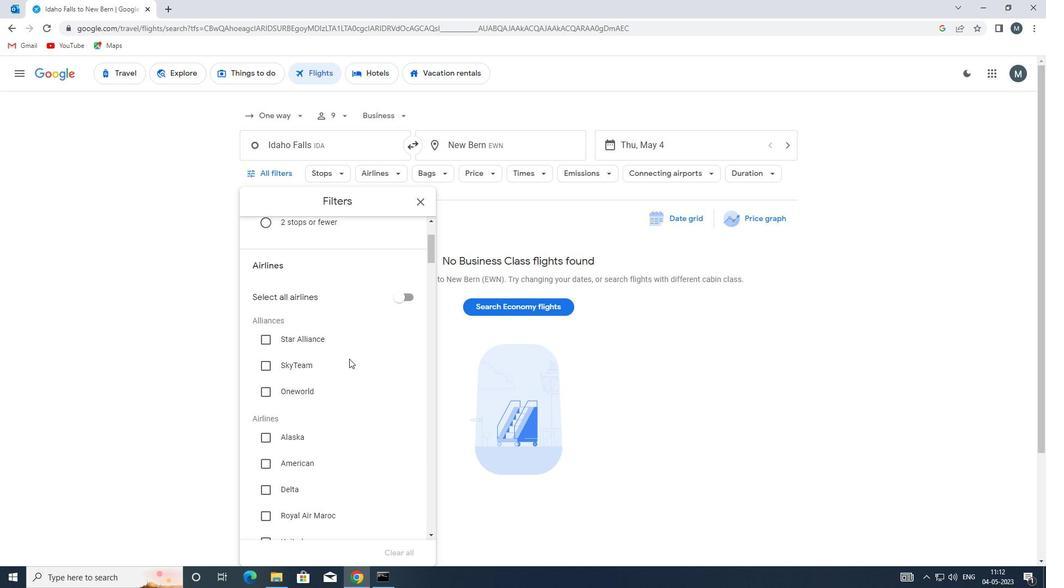 
Action: Mouse scrolled (346, 360) with delta (0, 0)
Screenshot: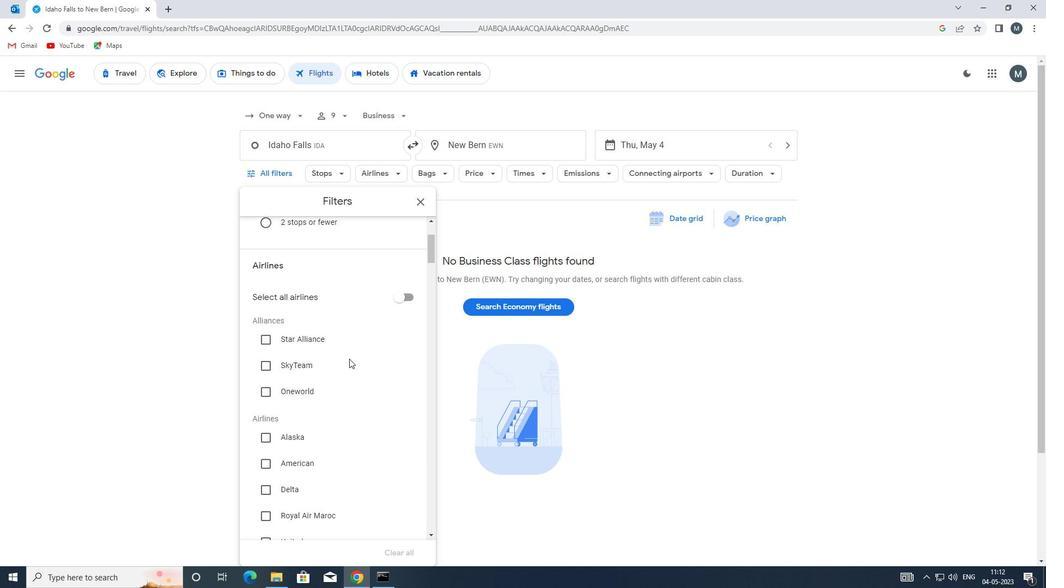 
Action: Mouse moved to (344, 364)
Screenshot: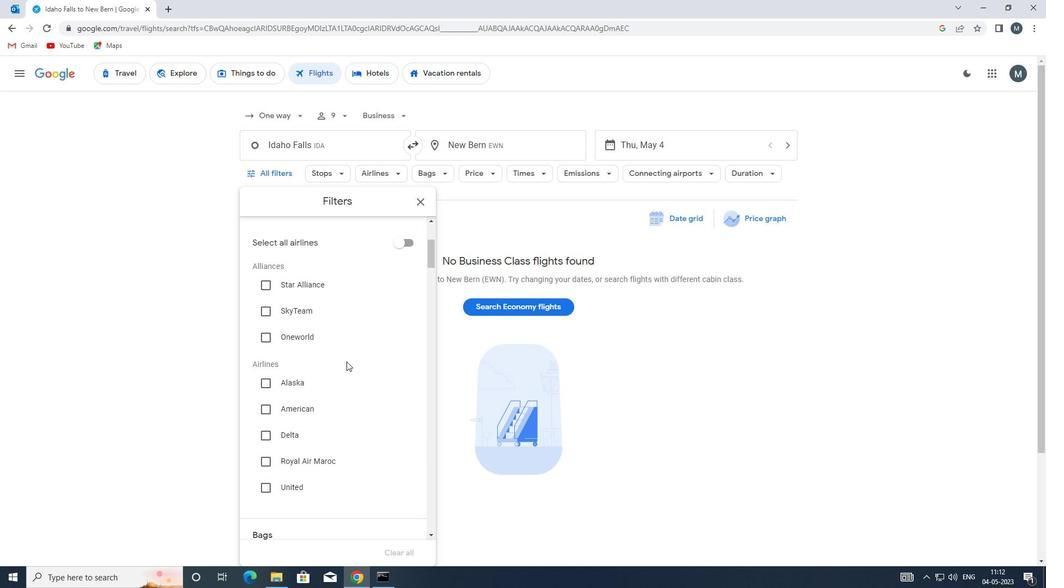 
Action: Mouse scrolled (344, 363) with delta (0, 0)
Screenshot: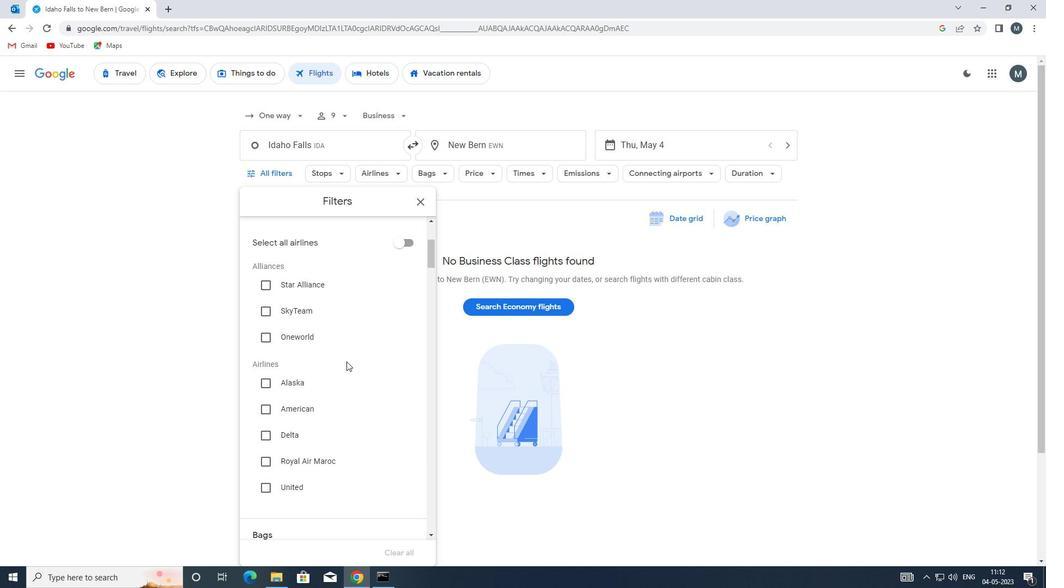 
Action: Mouse moved to (340, 367)
Screenshot: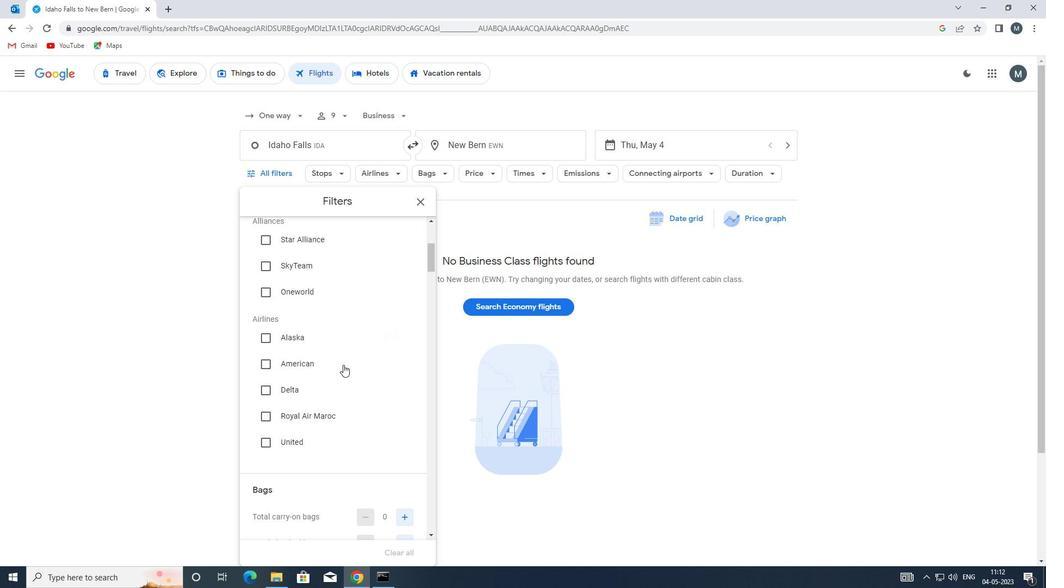 
Action: Mouse scrolled (340, 366) with delta (0, 0)
Screenshot: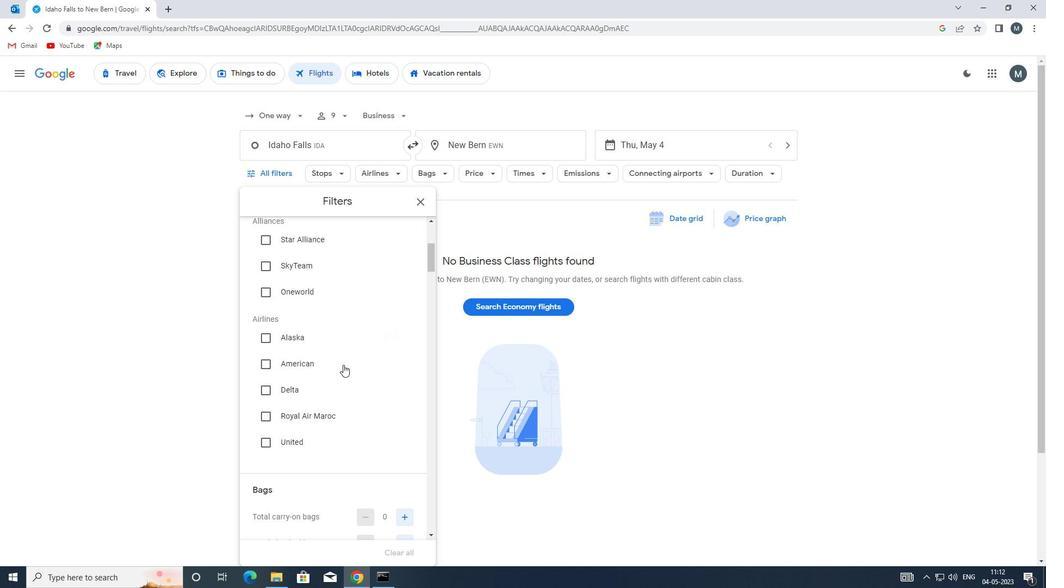 
Action: Mouse moved to (337, 371)
Screenshot: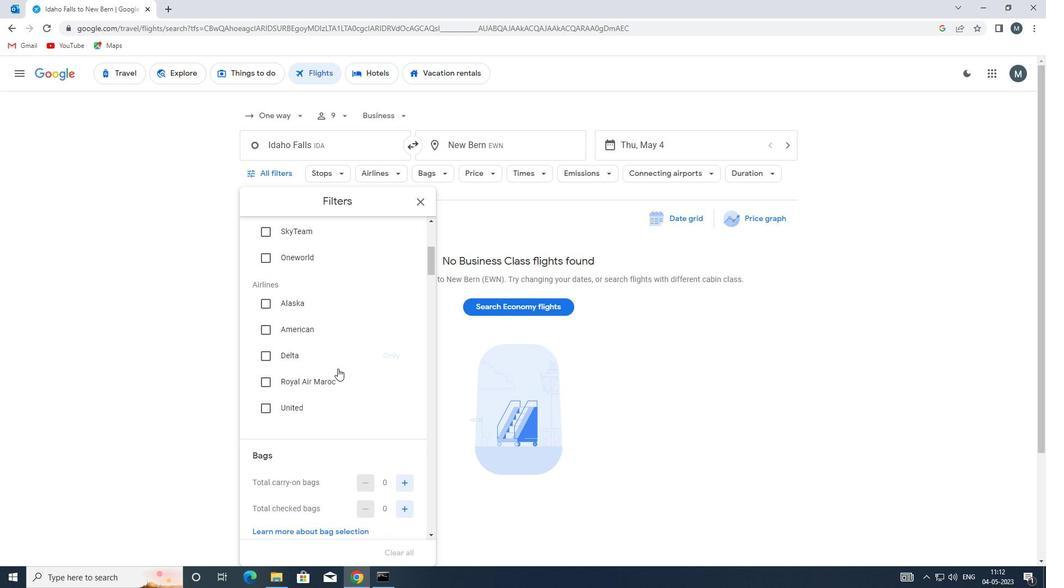 
Action: Mouse scrolled (337, 370) with delta (0, 0)
Screenshot: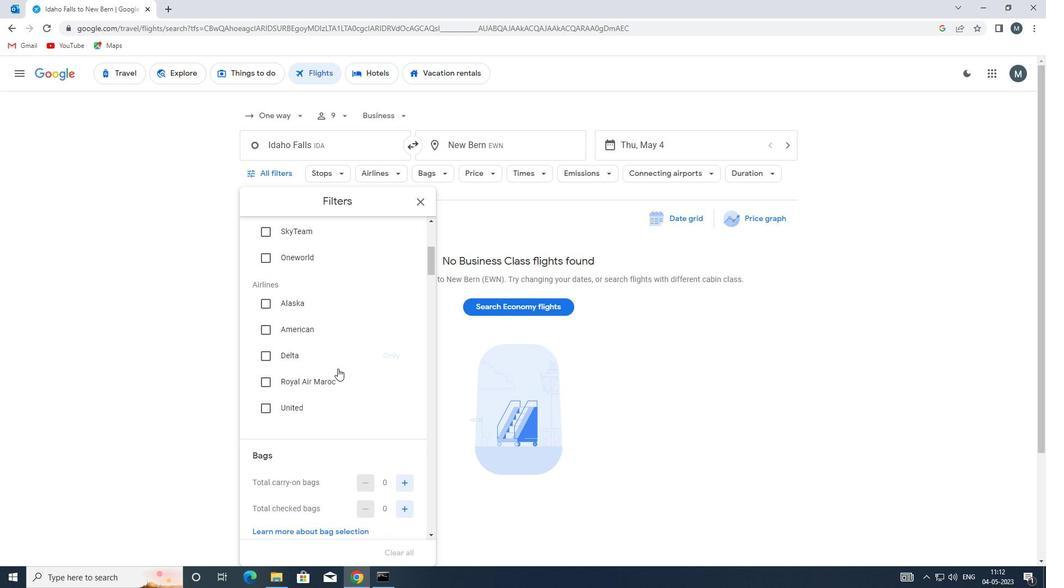 
Action: Mouse moved to (405, 398)
Screenshot: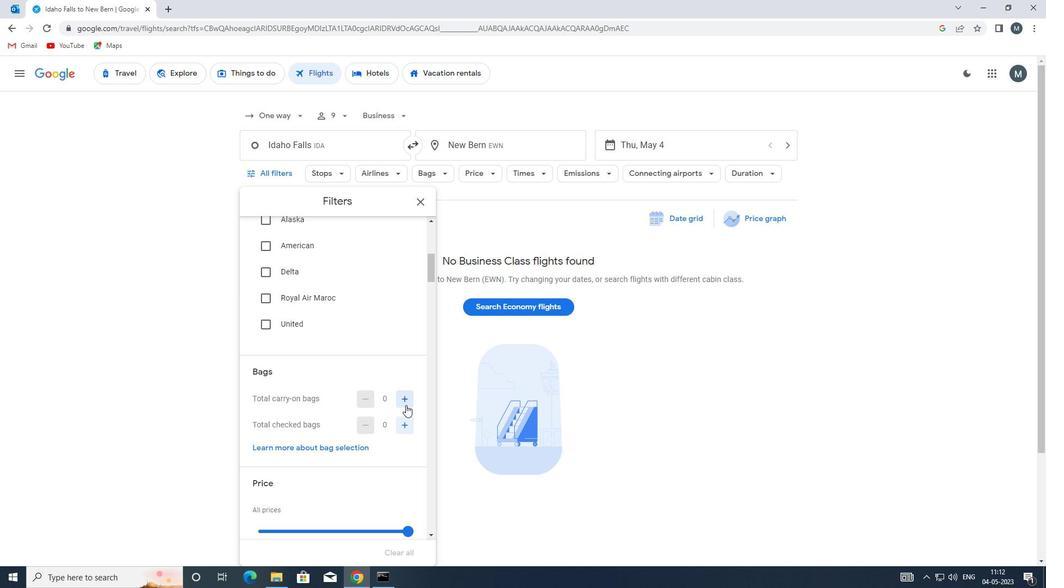 
Action: Mouse pressed left at (405, 398)
Screenshot: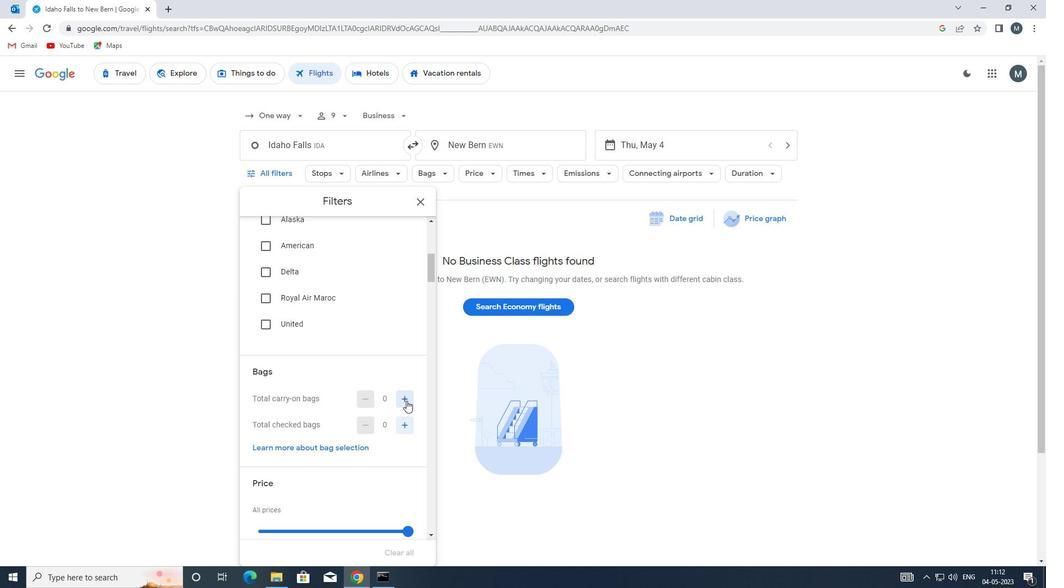 
Action: Mouse moved to (405, 397)
Screenshot: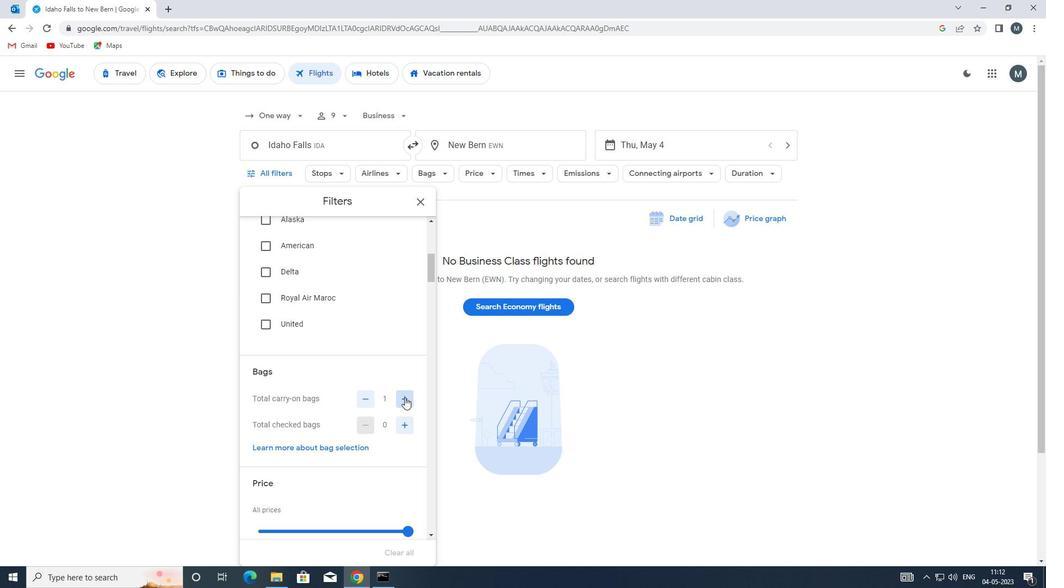 
Action: Mouse pressed left at (405, 397)
Screenshot: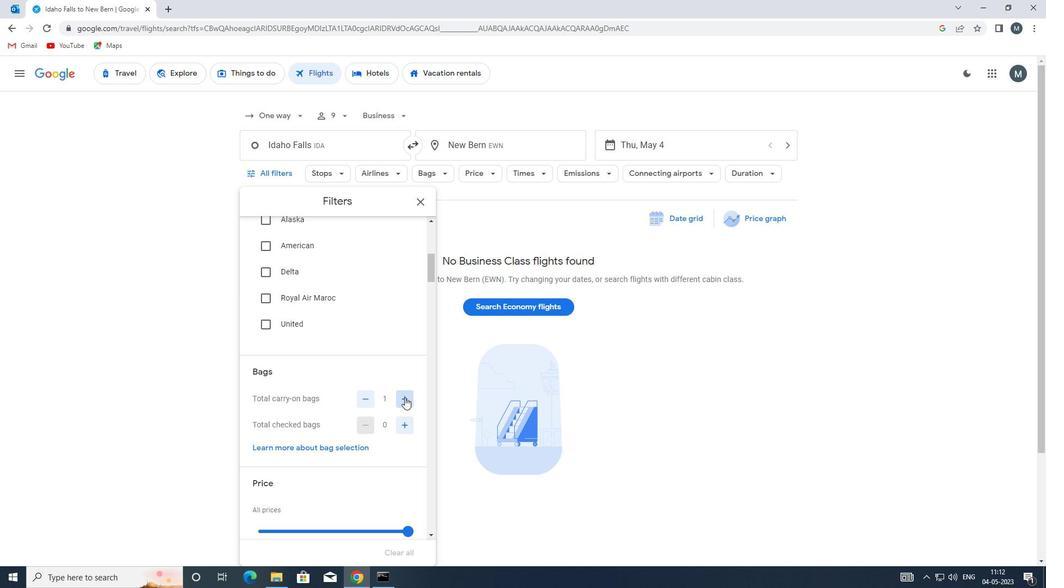 
Action: Mouse moved to (354, 388)
Screenshot: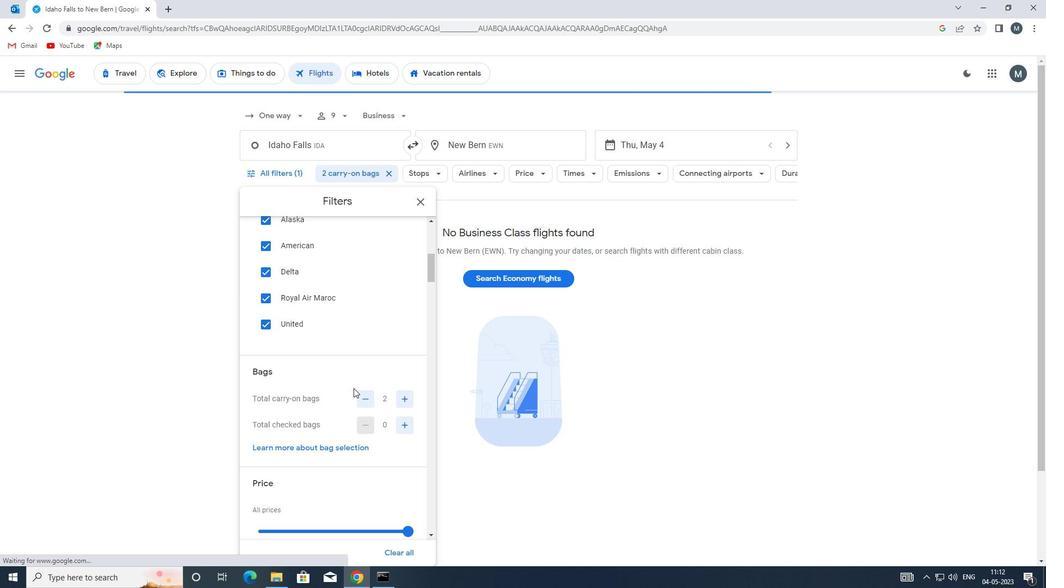 
Action: Mouse scrolled (354, 387) with delta (0, 0)
Screenshot: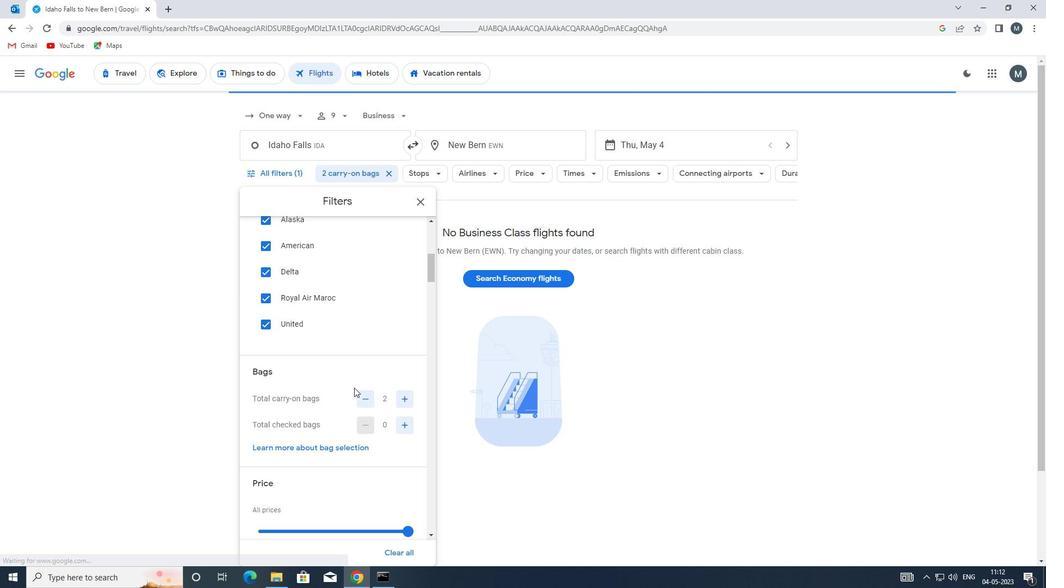 
Action: Mouse moved to (348, 367)
Screenshot: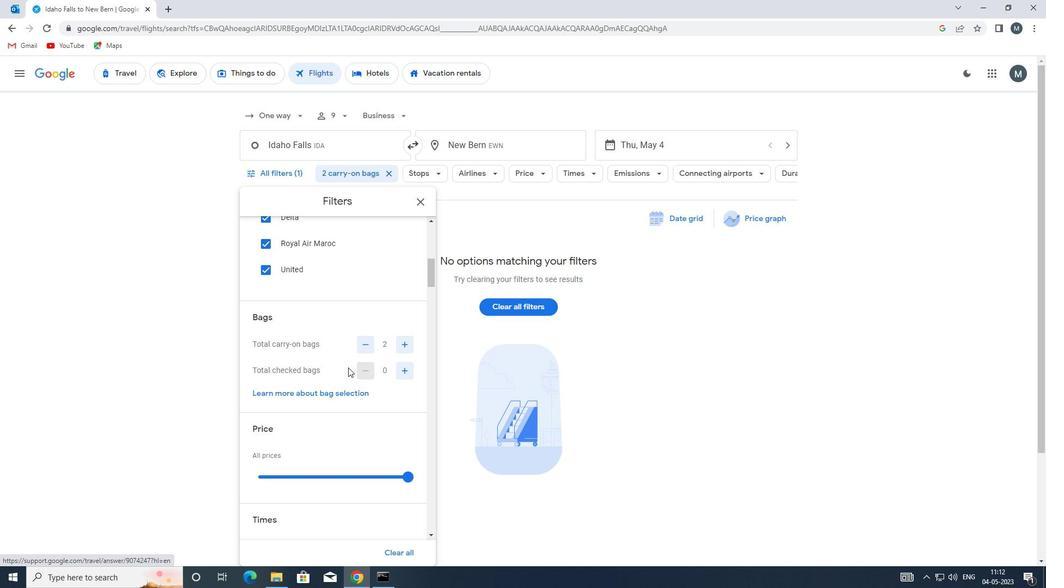 
Action: Mouse scrolled (348, 366) with delta (0, 0)
Screenshot: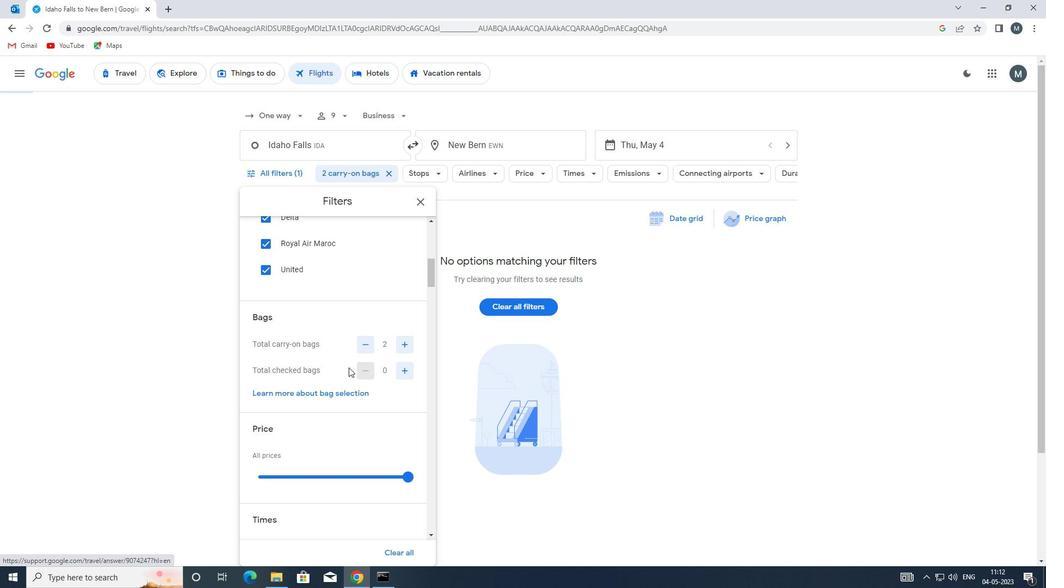 
Action: Mouse scrolled (348, 366) with delta (0, 0)
Screenshot: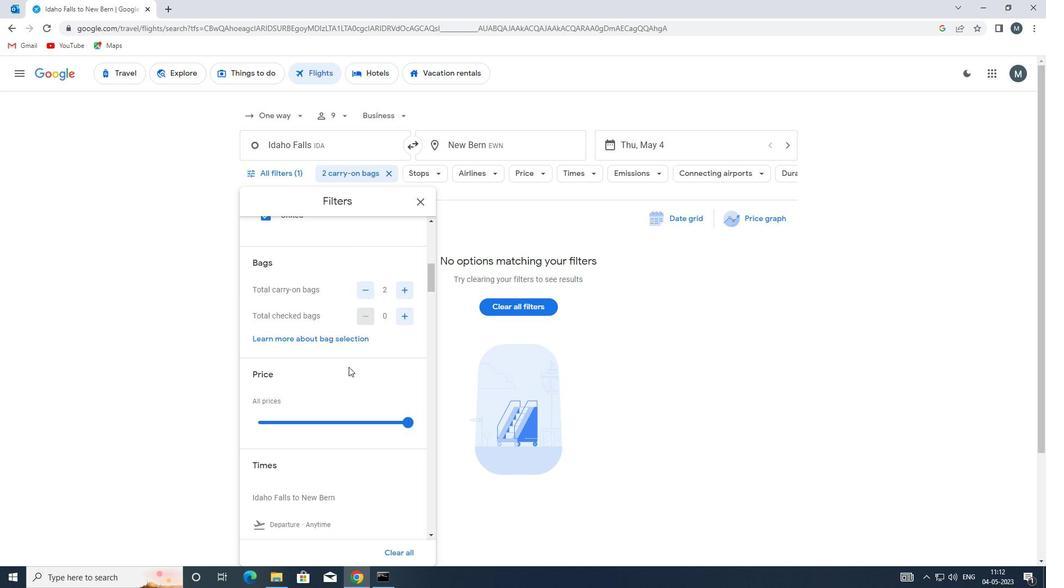 
Action: Mouse moved to (299, 364)
Screenshot: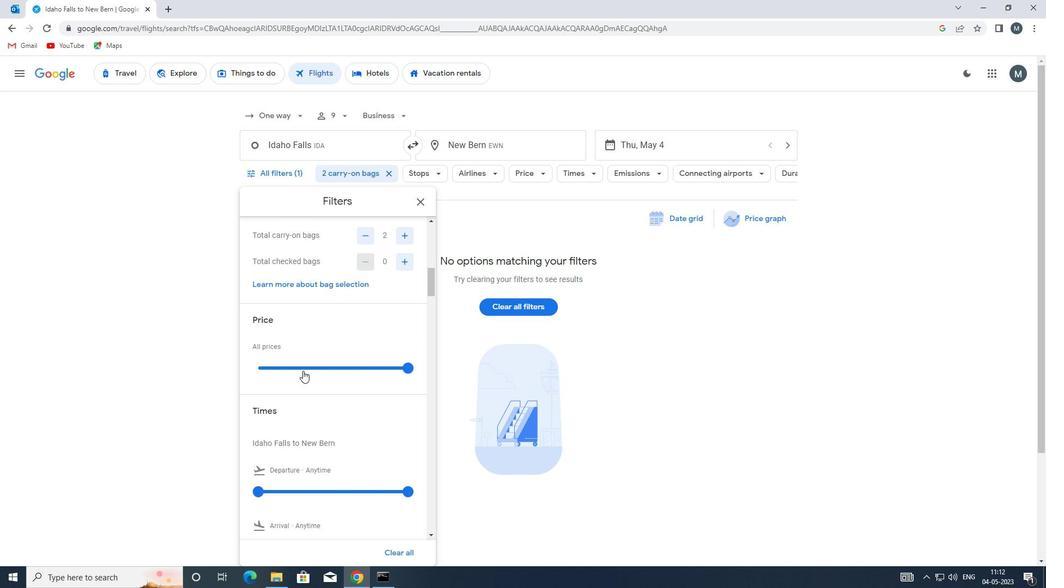 
Action: Mouse pressed left at (299, 364)
Screenshot: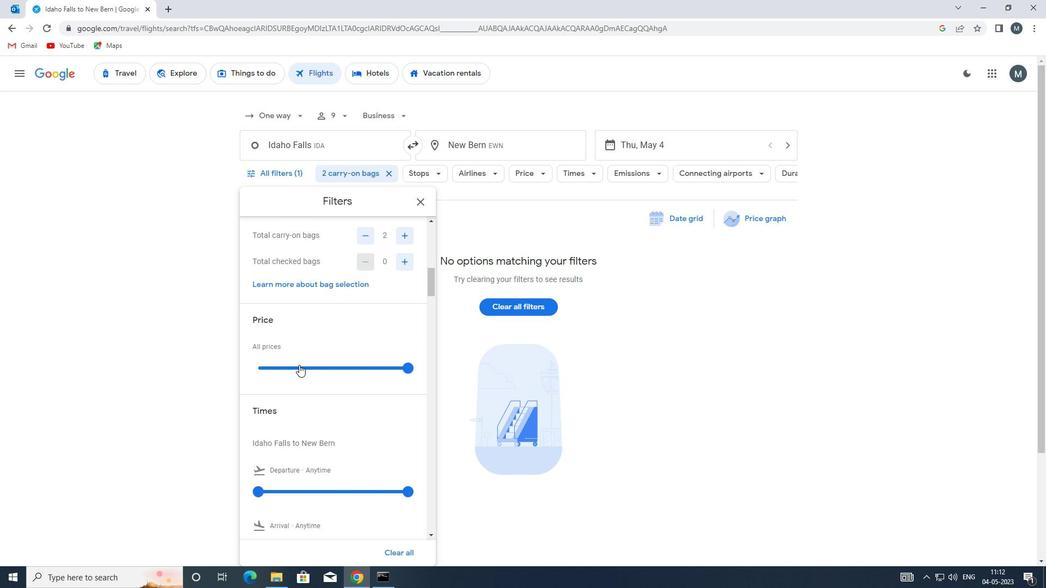 
Action: Mouse pressed left at (299, 364)
Screenshot: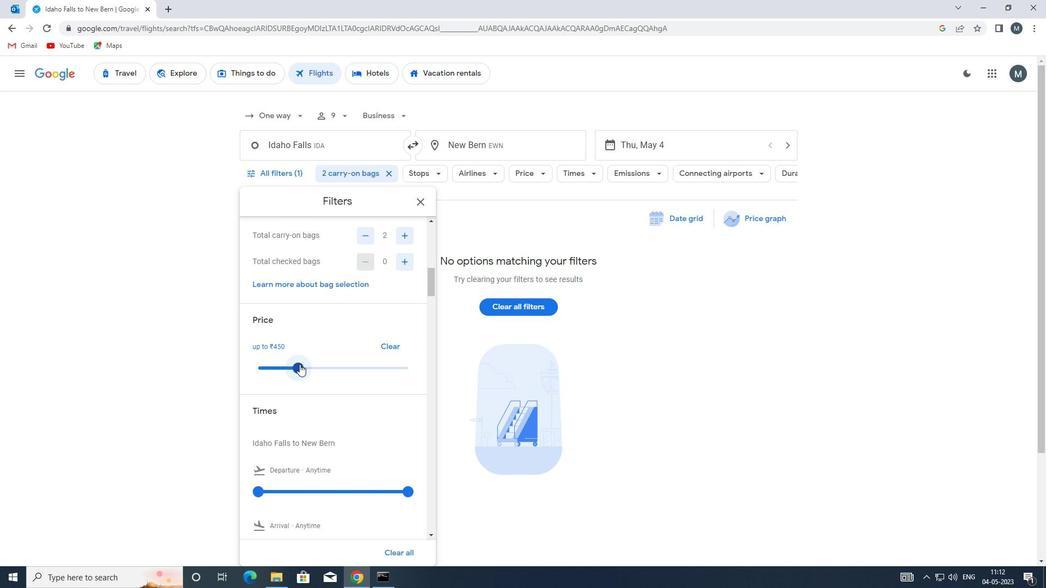 
Action: Mouse moved to (346, 379)
Screenshot: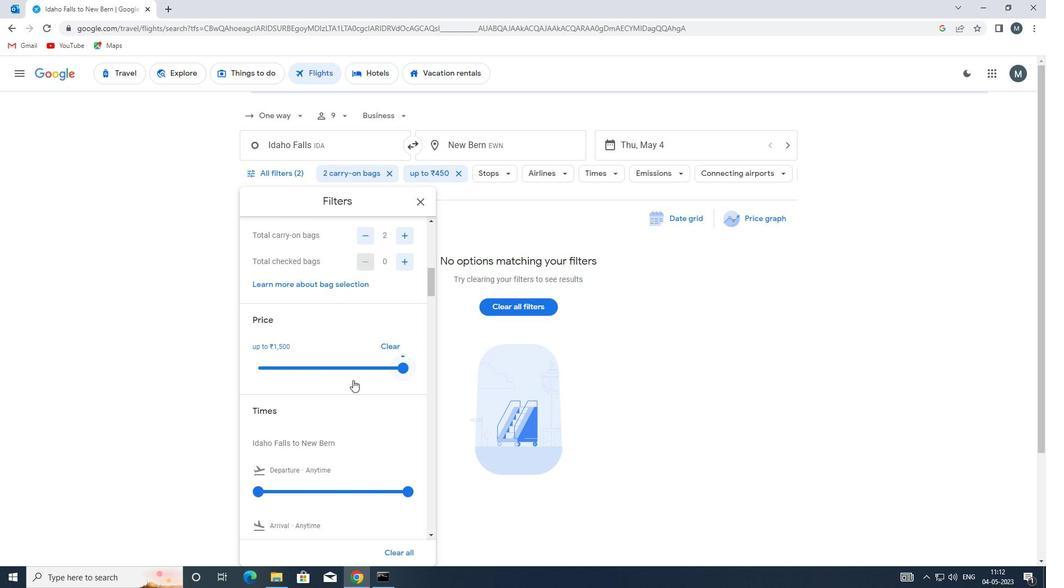 
Action: Mouse scrolled (346, 378) with delta (0, 0)
Screenshot: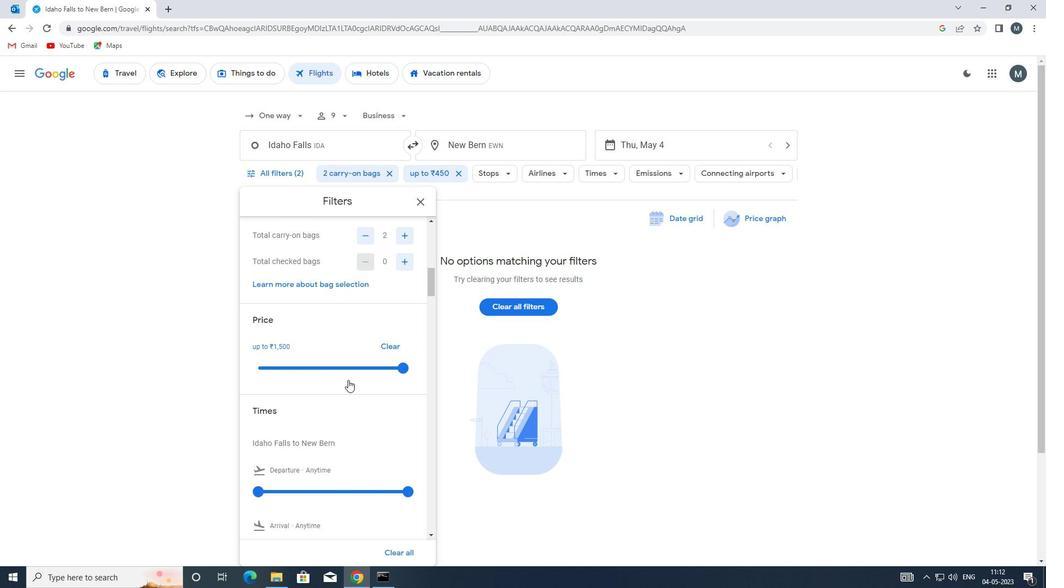 
Action: Mouse moved to (346, 379)
Screenshot: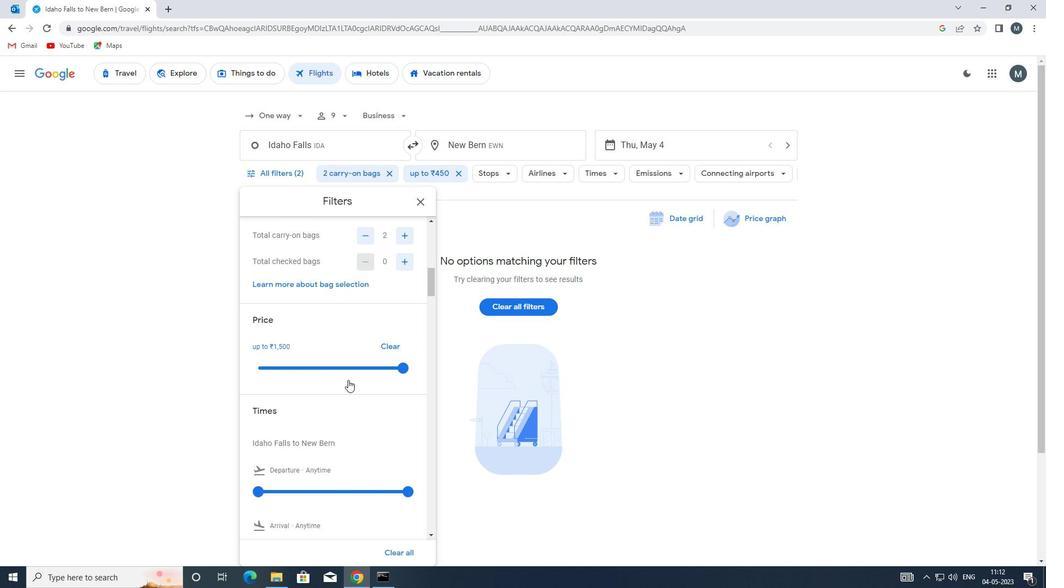 
Action: Mouse scrolled (346, 378) with delta (0, 0)
Screenshot: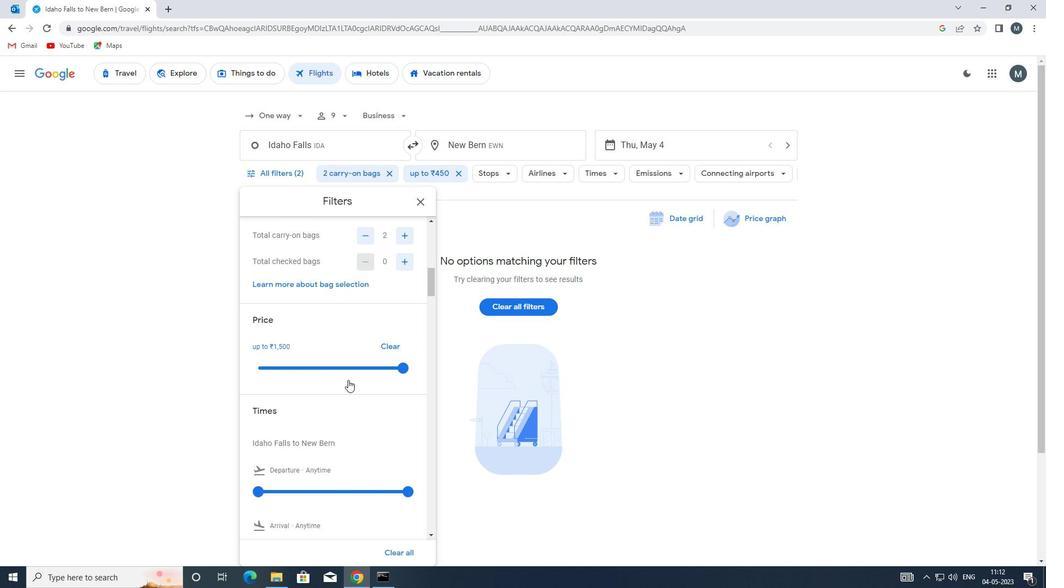 
Action: Mouse moved to (300, 365)
Screenshot: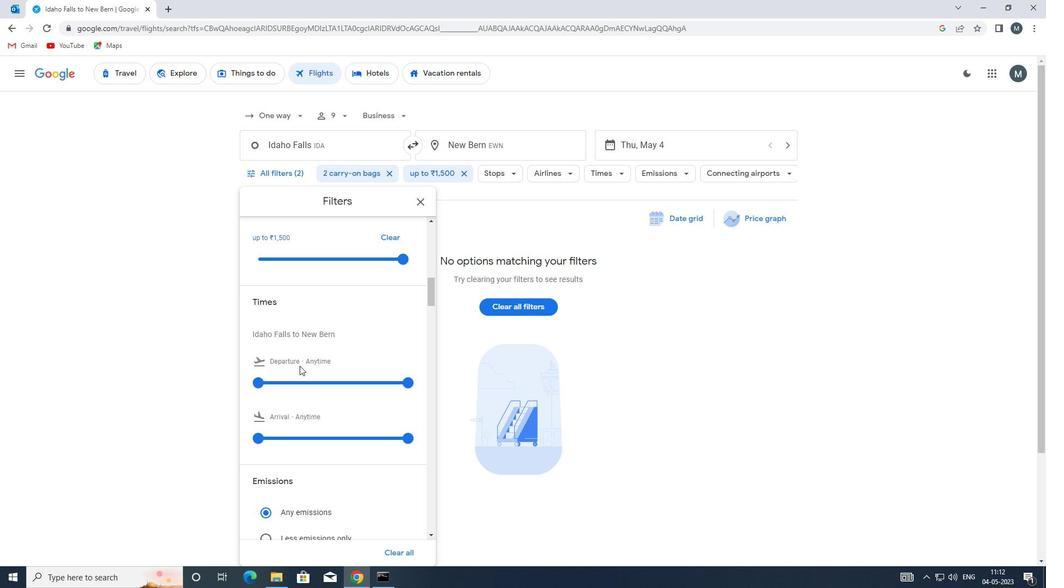
Action: Mouse scrolled (300, 365) with delta (0, 0)
Screenshot: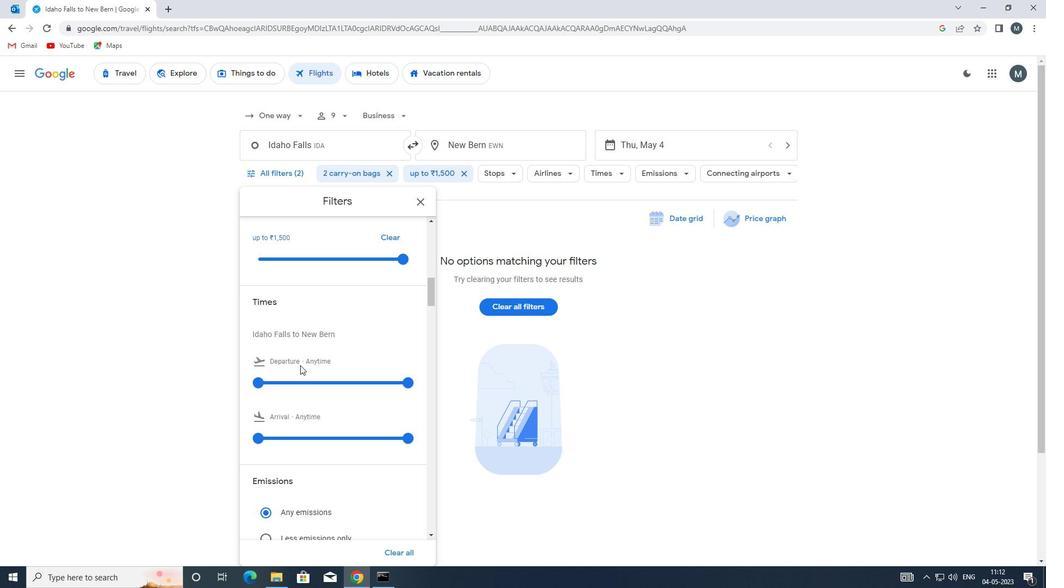 
Action: Mouse moved to (260, 323)
Screenshot: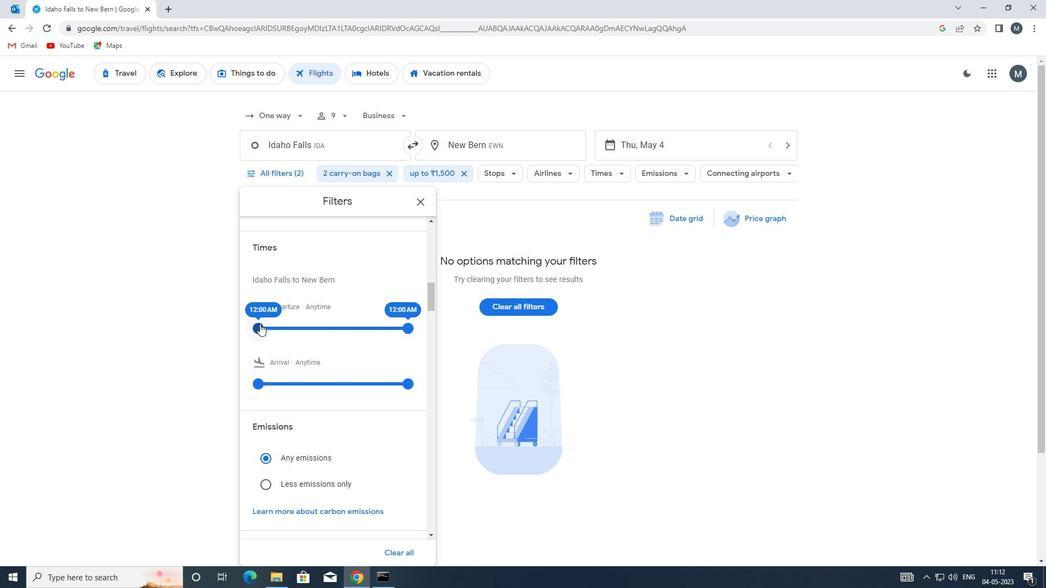 
Action: Mouse pressed left at (260, 323)
Screenshot: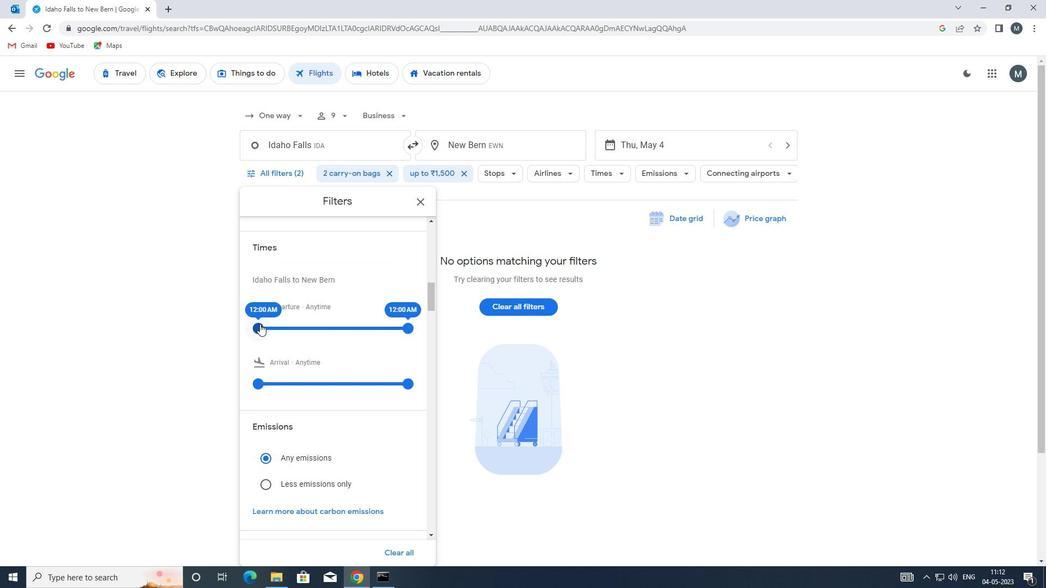 
Action: Mouse moved to (405, 327)
Screenshot: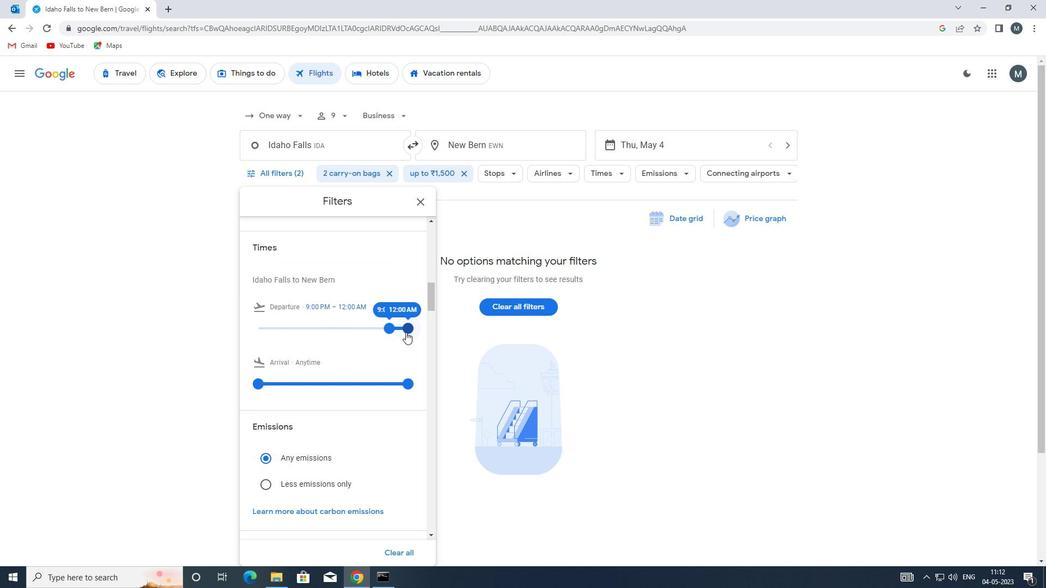 
Action: Mouse pressed left at (405, 327)
Screenshot: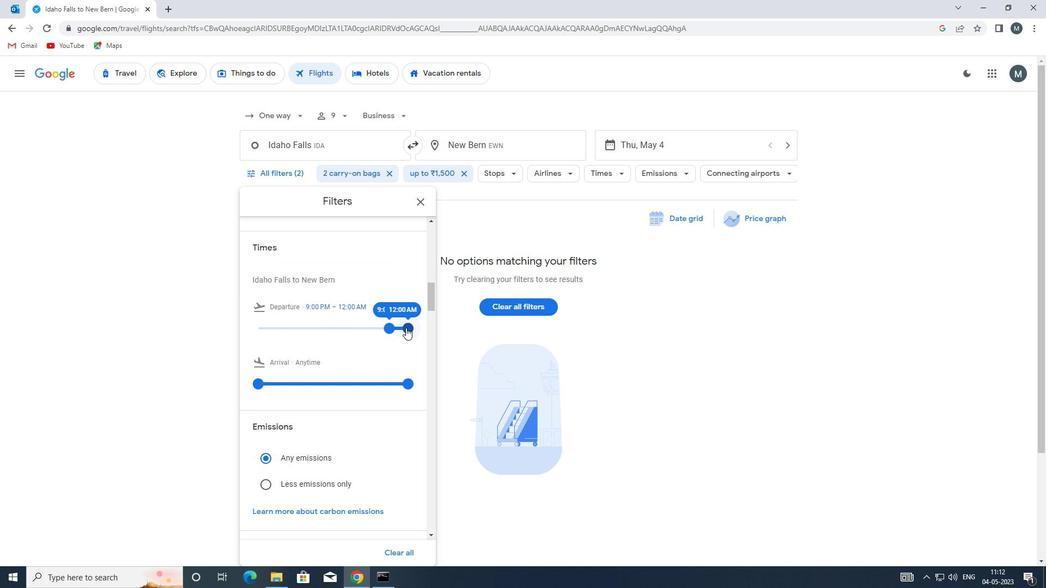
Action: Mouse moved to (389, 328)
Screenshot: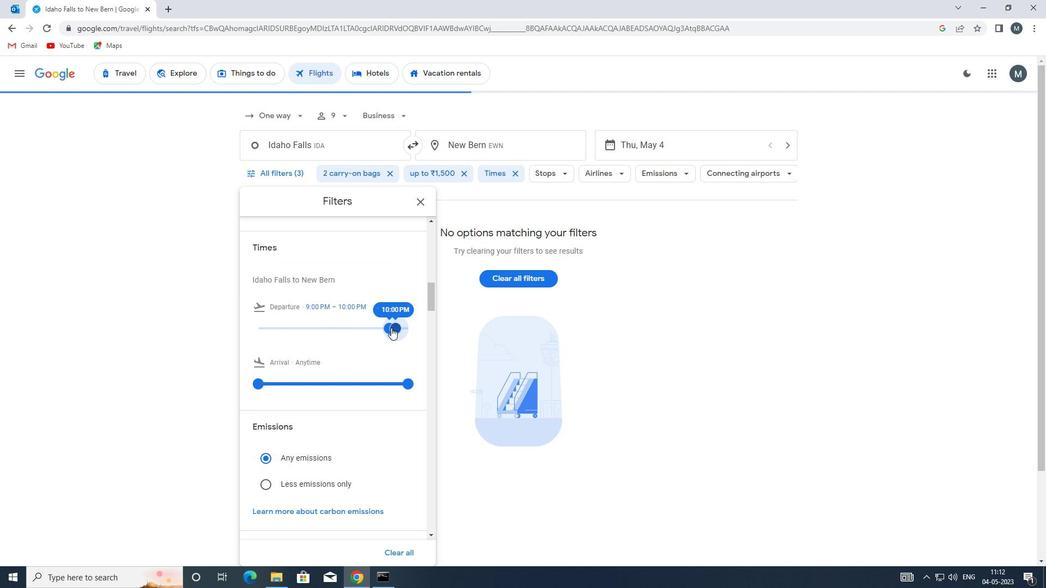 
Action: Mouse scrolled (389, 328) with delta (0, 0)
Screenshot: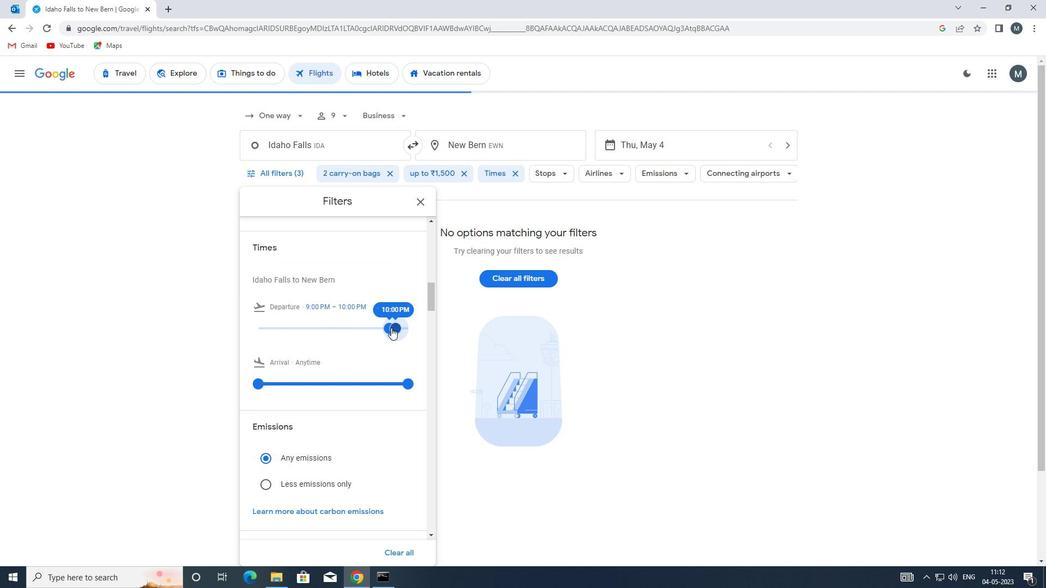 
Action: Mouse moved to (424, 198)
Screenshot: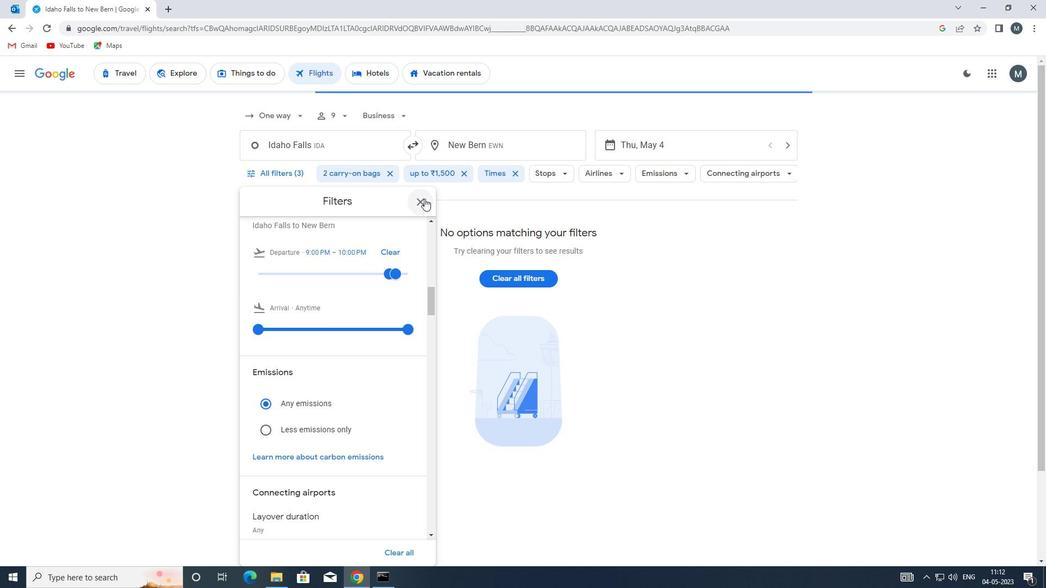 
Action: Mouse pressed left at (424, 198)
Screenshot: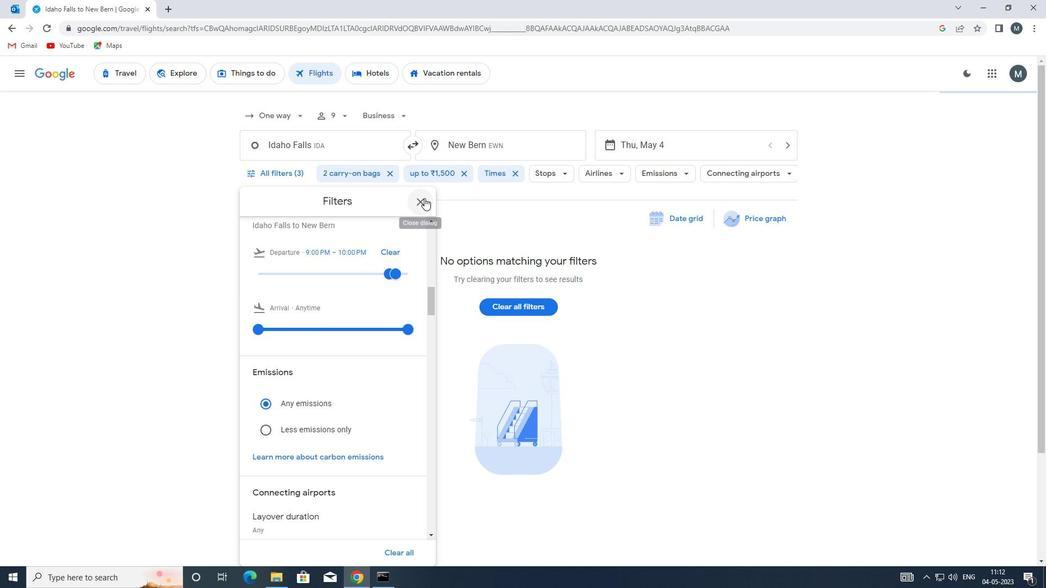 
Action: Mouse moved to (419, 201)
Screenshot: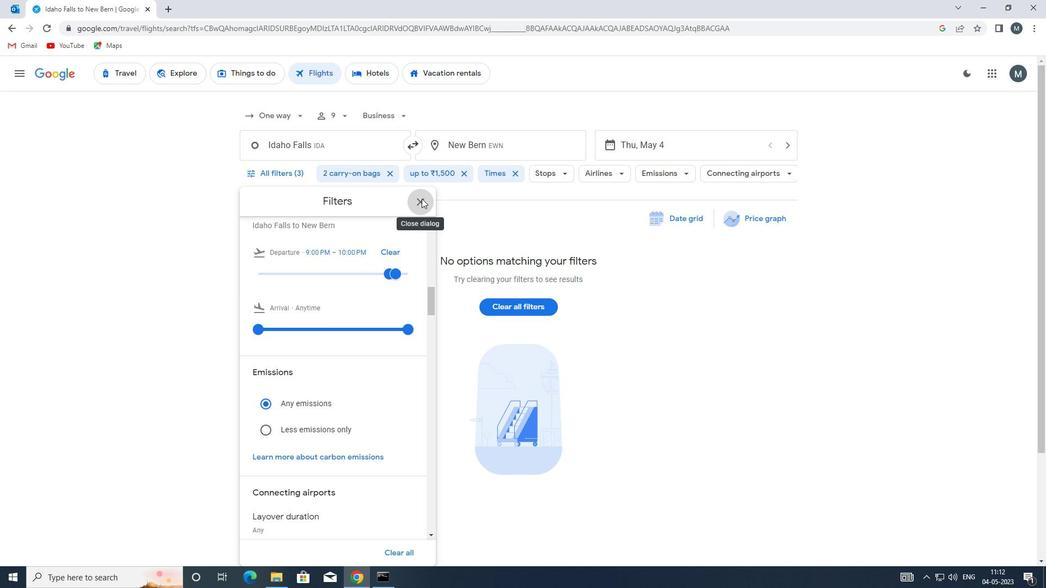 
